 Task: Look for space in Yinchuan, China from 2nd September, 2023 to 10th September, 2023 for 1 adult in price range Rs.5000 to Rs.16000. Place can be private room with 1  bedroom having 1 bed and 1 bathroom. Property type can be house, flat, guest house, hotel. Amenities needed are: washing machine. Booking option can be shelf check-in. Required host language is Chinese (Simplified).
Action: Mouse moved to (318, 127)
Screenshot: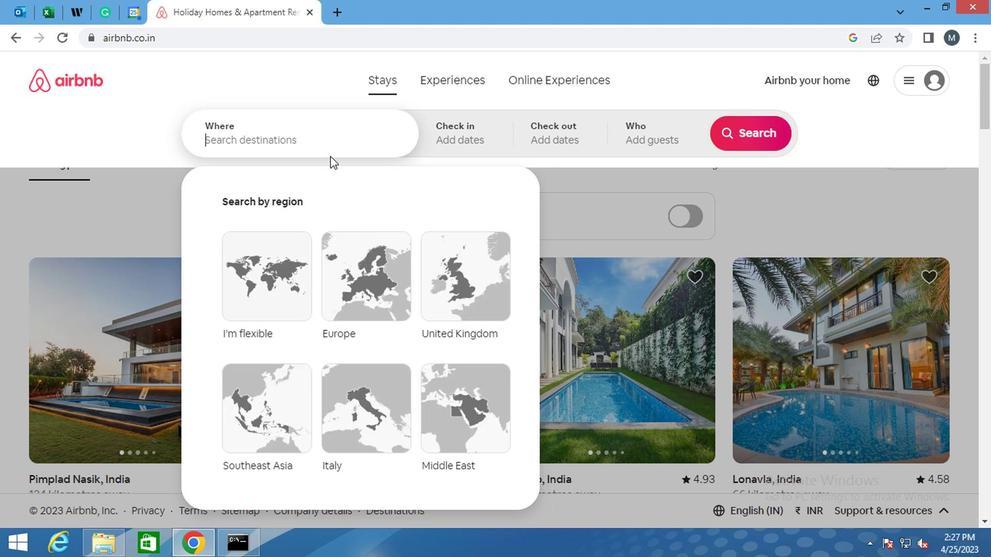 
Action: Mouse pressed left at (318, 127)
Screenshot: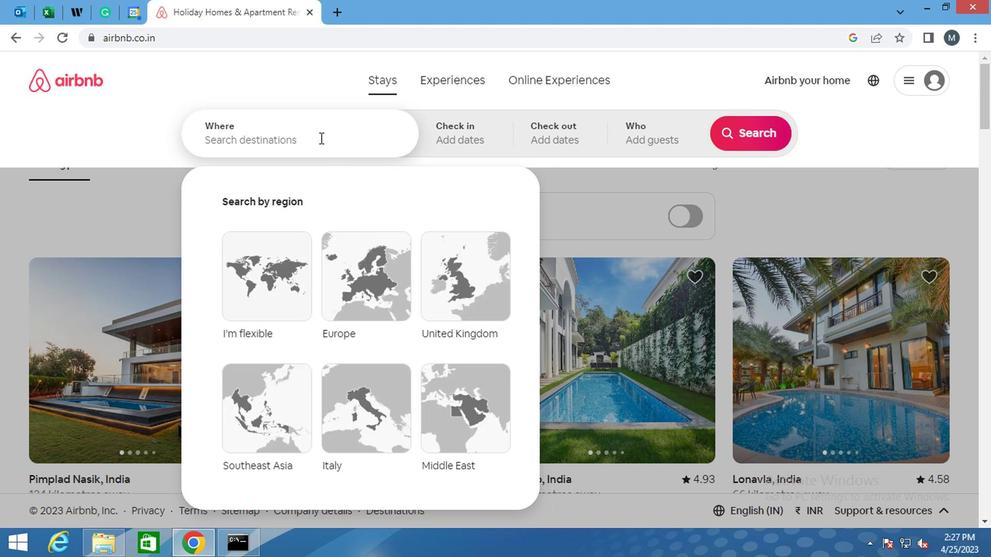 
Action: Mouse moved to (316, 129)
Screenshot: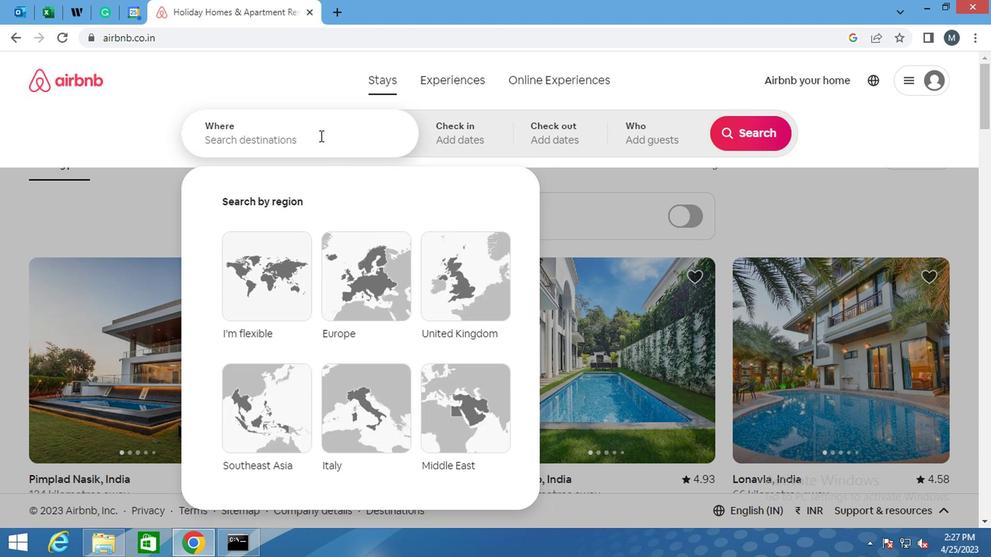 
Action: Key pressed <Key.shift>YINCHUAN,<Key.shift><Key.shift><Key.shift><Key.shift>CHINA
Screenshot: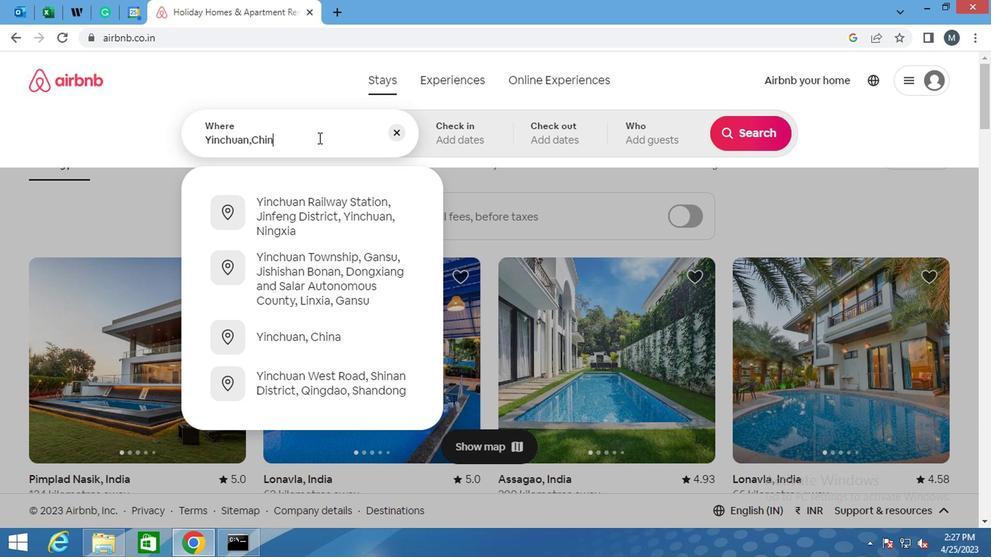 
Action: Mouse moved to (298, 198)
Screenshot: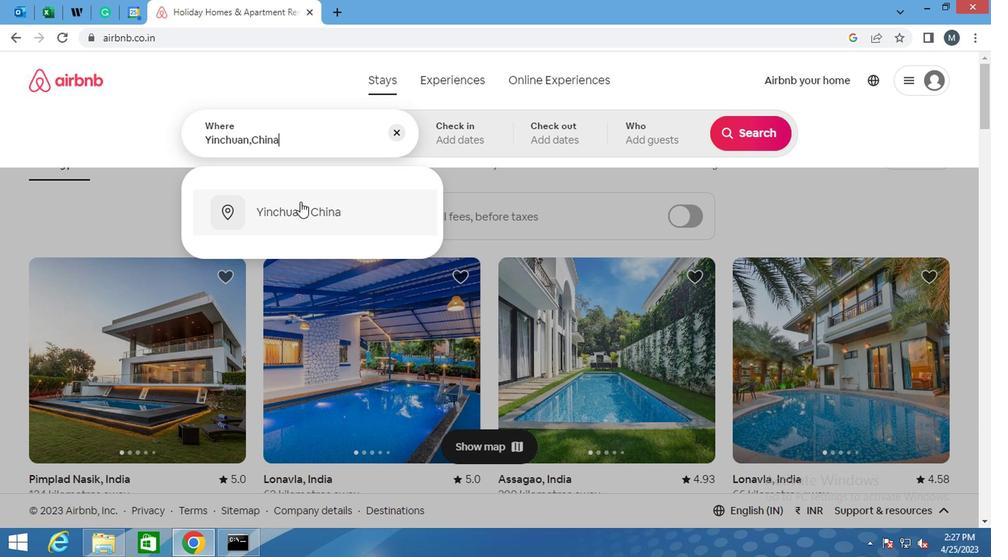 
Action: Mouse pressed left at (298, 198)
Screenshot: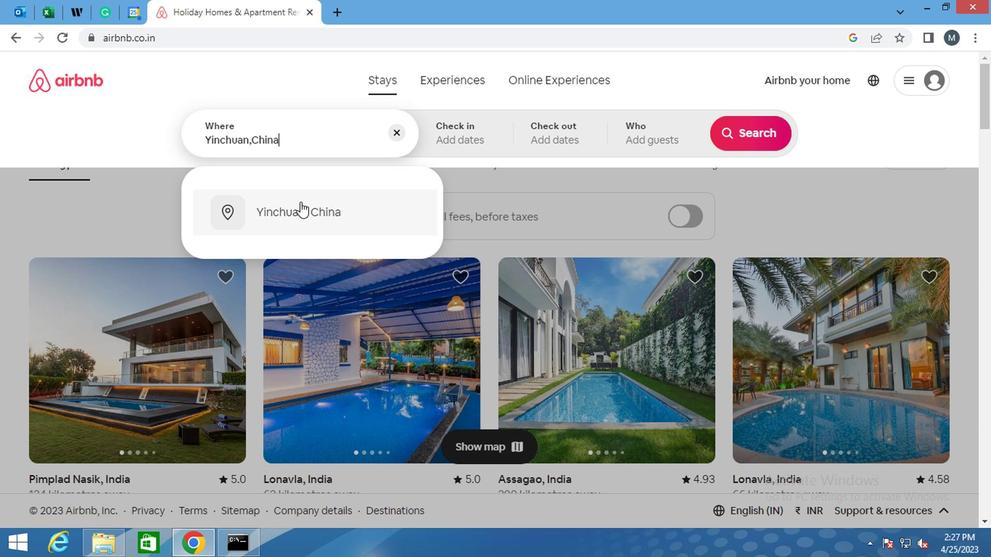 
Action: Mouse moved to (449, 137)
Screenshot: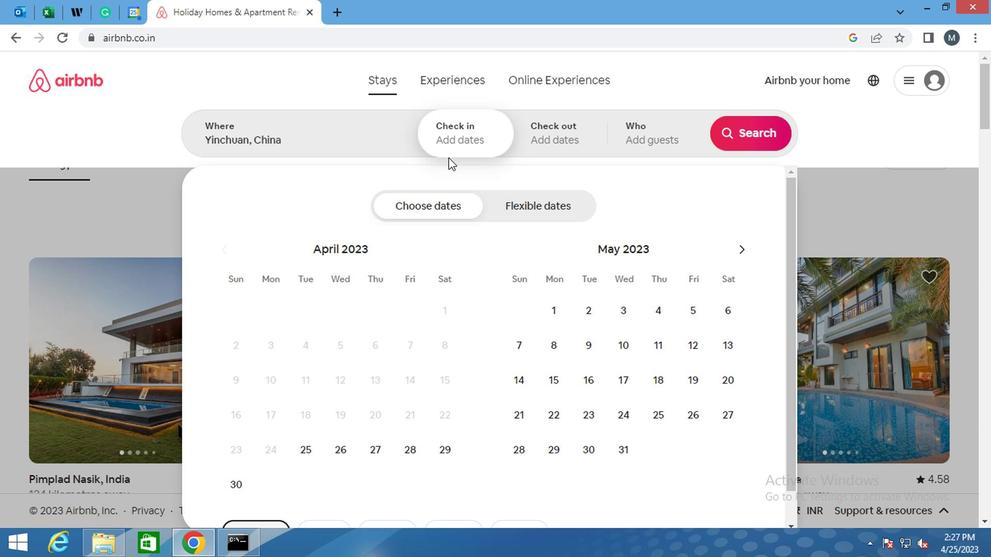 
Action: Mouse pressed left at (449, 137)
Screenshot: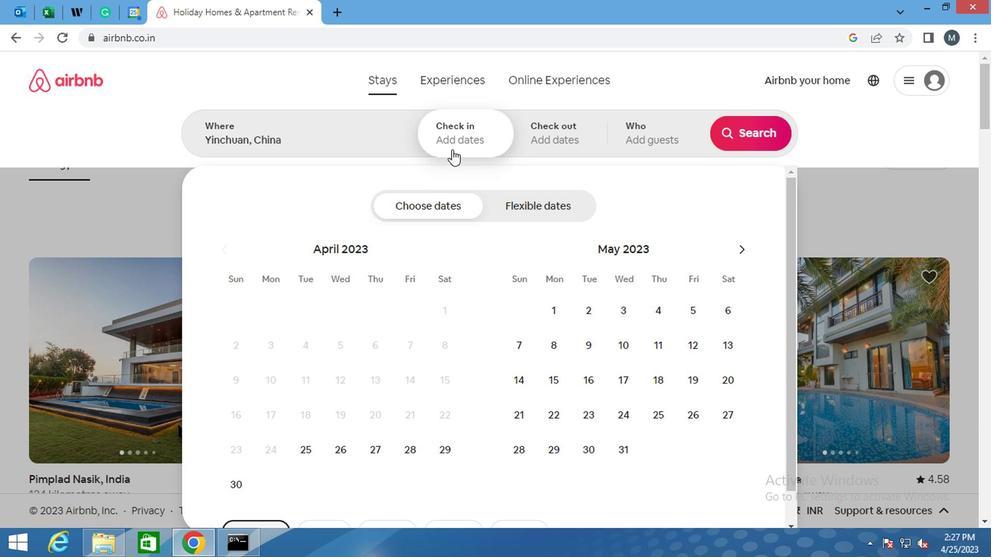 
Action: Mouse moved to (477, 123)
Screenshot: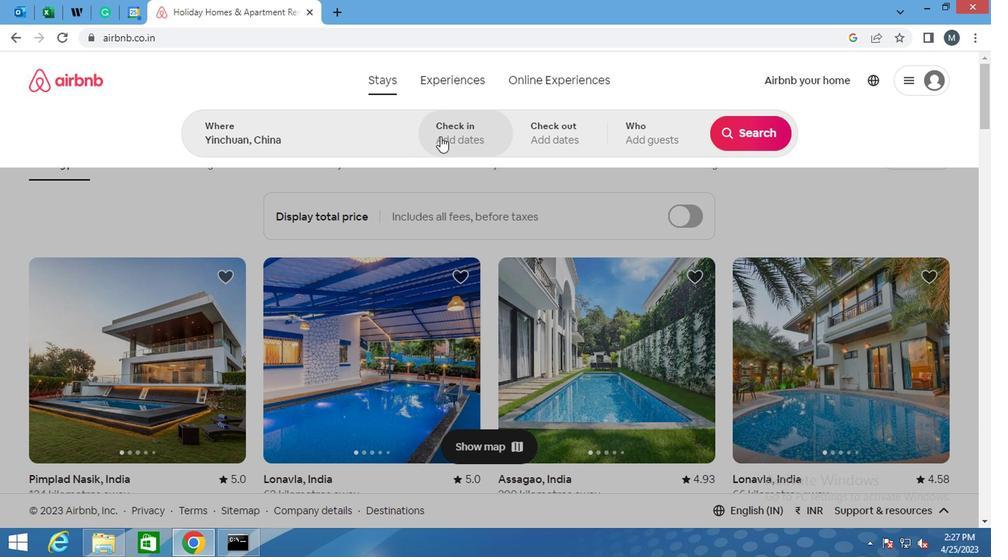
Action: Mouse pressed left at (477, 123)
Screenshot: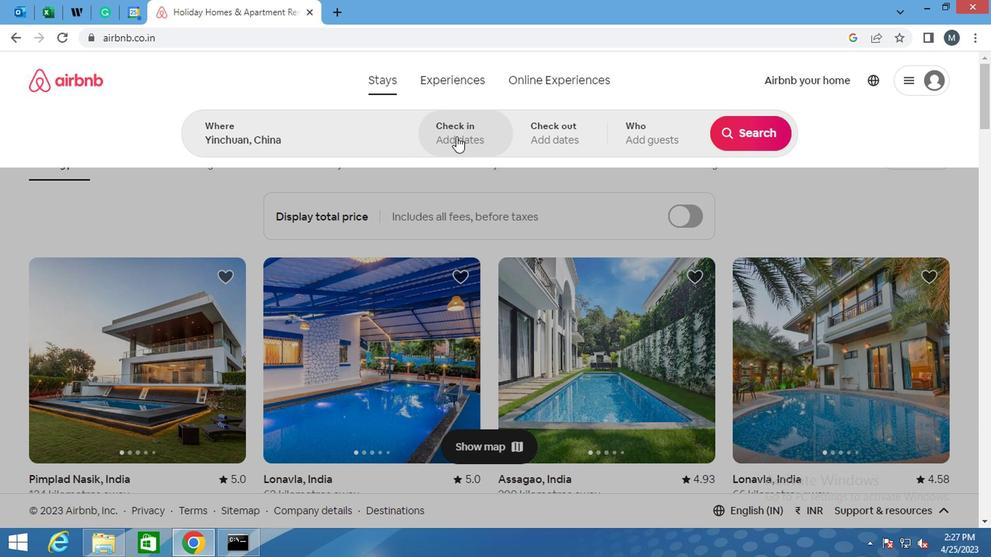 
Action: Mouse moved to (738, 250)
Screenshot: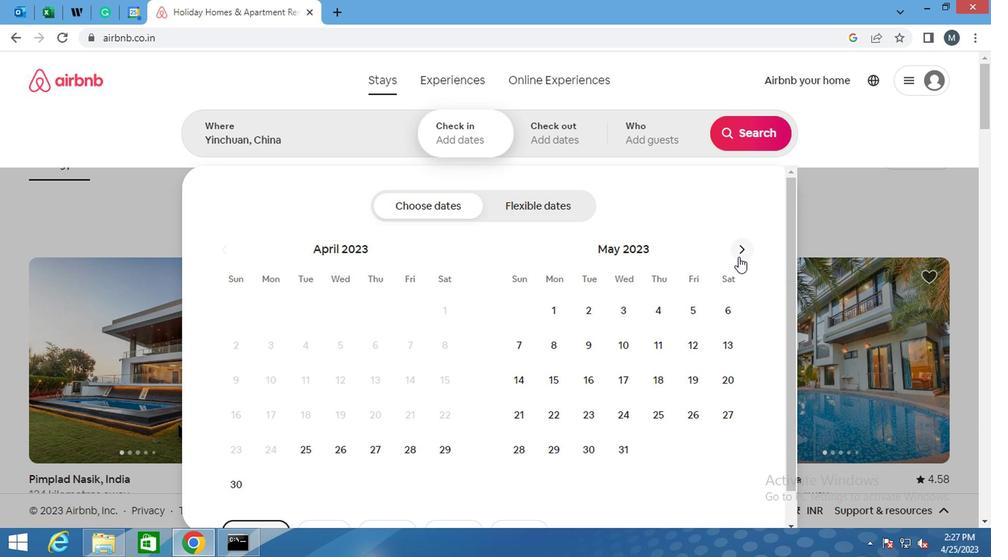 
Action: Mouse pressed left at (738, 250)
Screenshot: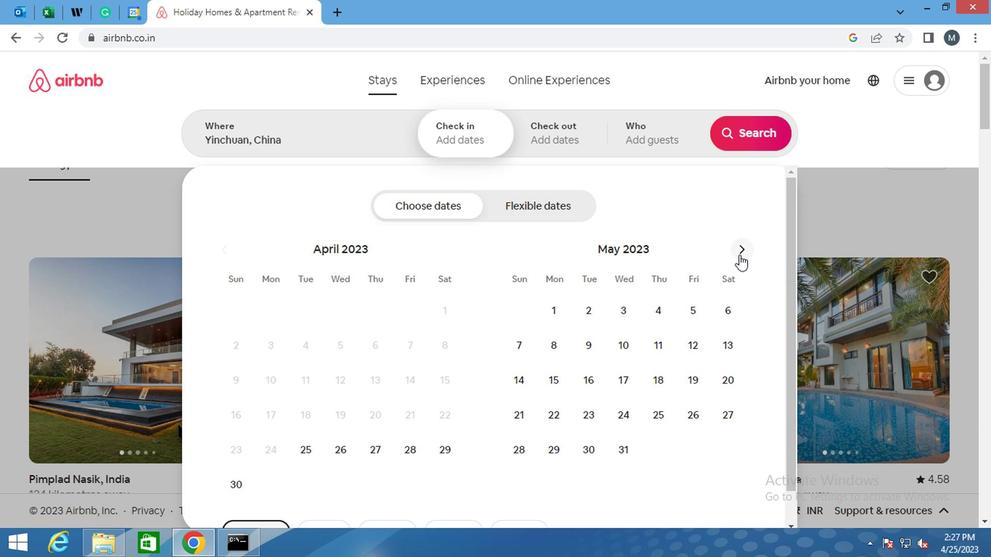 
Action: Mouse pressed left at (738, 250)
Screenshot: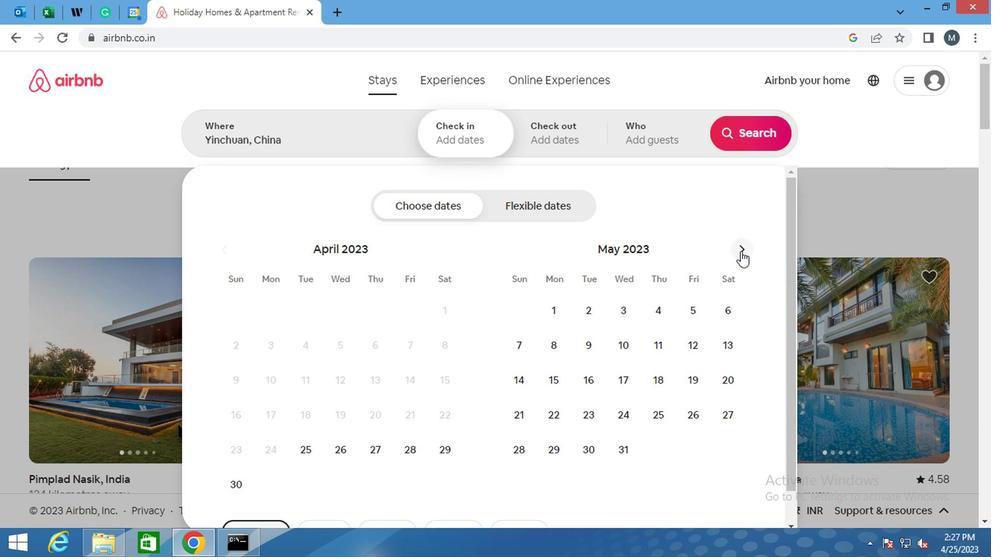 
Action: Mouse pressed left at (738, 250)
Screenshot: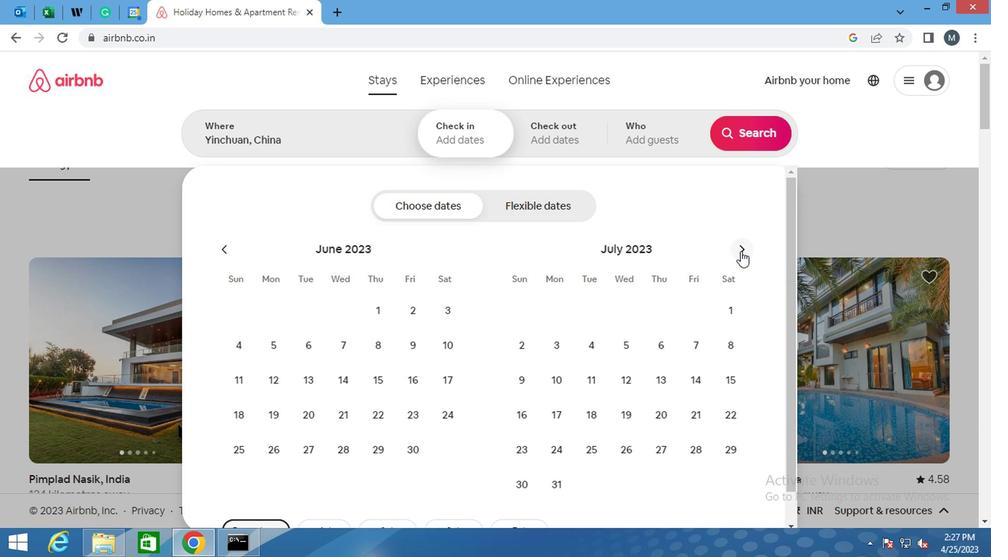 
Action: Mouse pressed left at (738, 250)
Screenshot: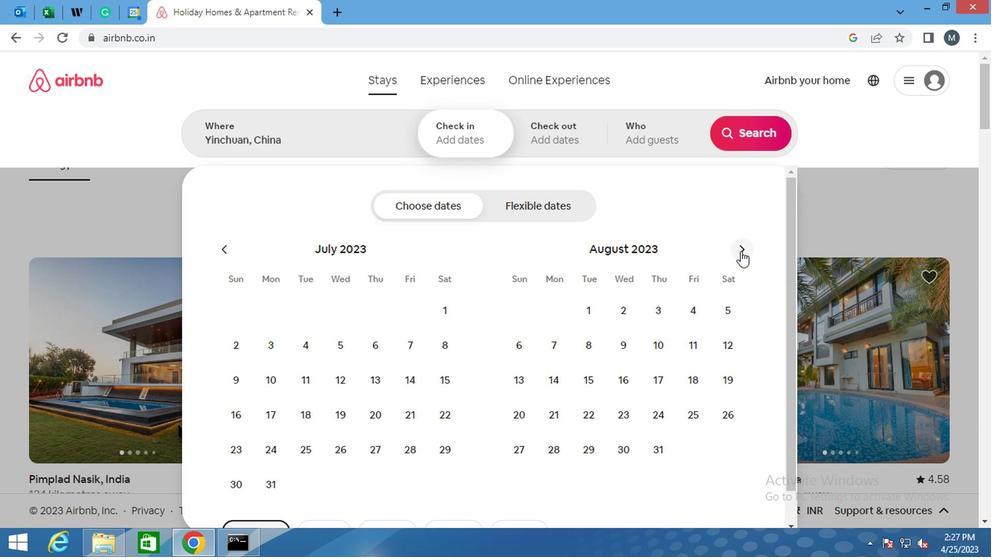 
Action: Mouse moved to (733, 310)
Screenshot: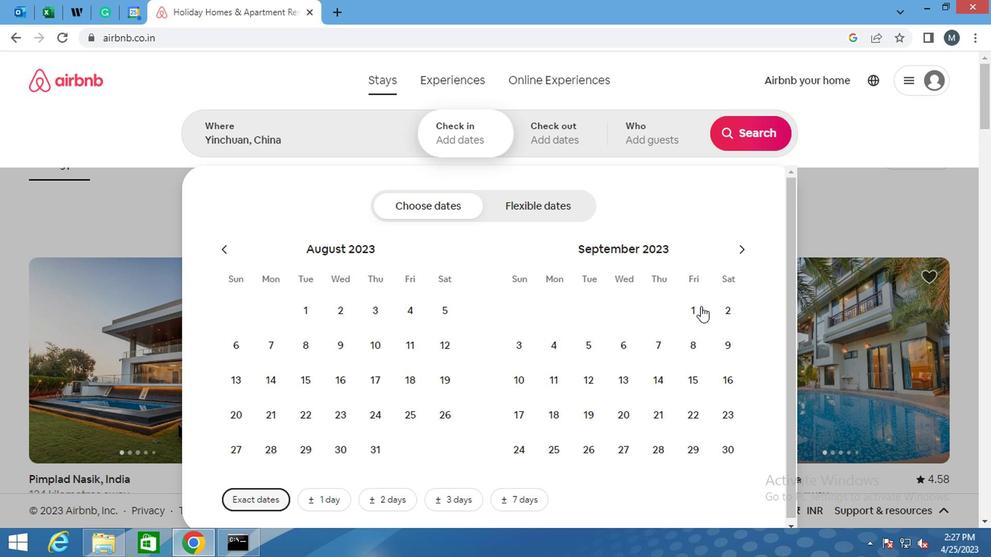 
Action: Mouse pressed left at (733, 310)
Screenshot: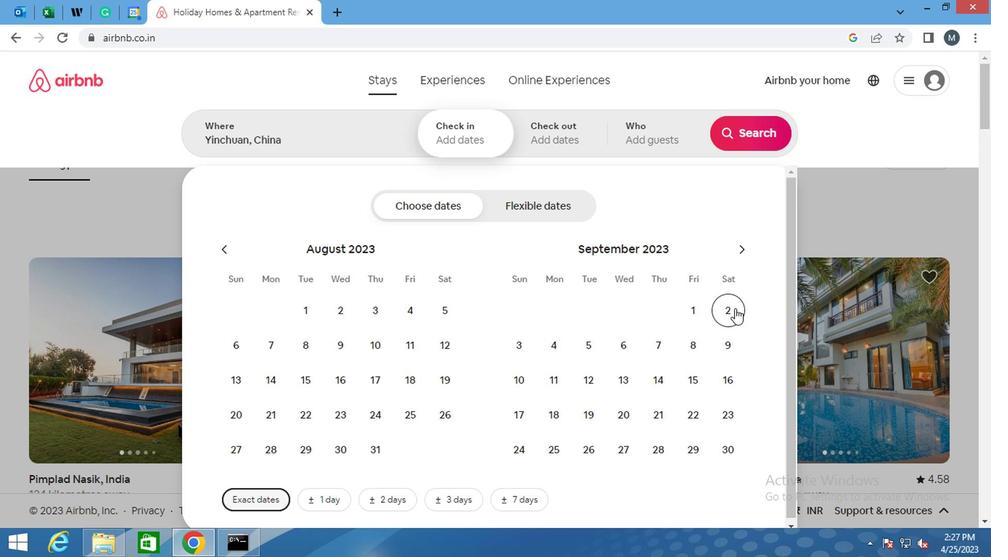 
Action: Mouse moved to (516, 392)
Screenshot: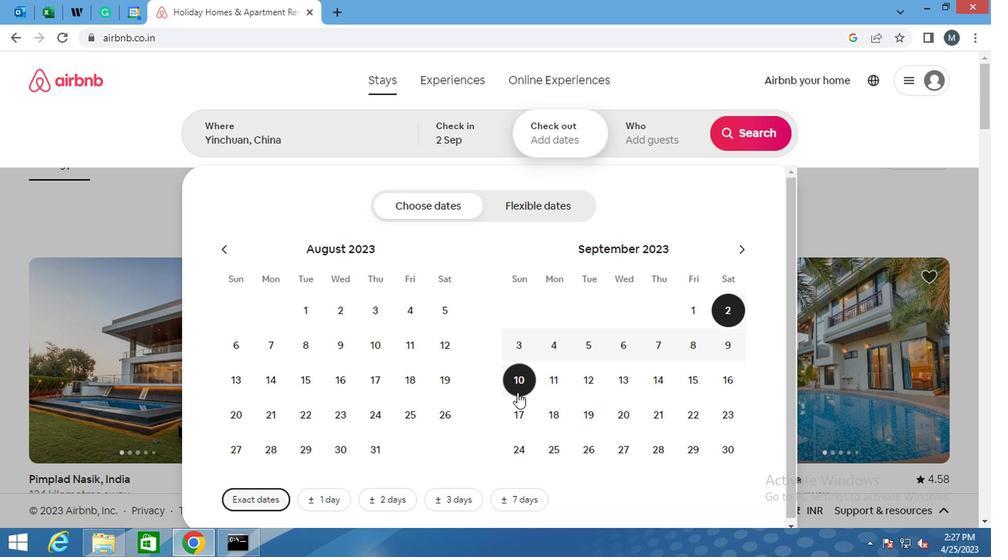
Action: Mouse pressed left at (516, 392)
Screenshot: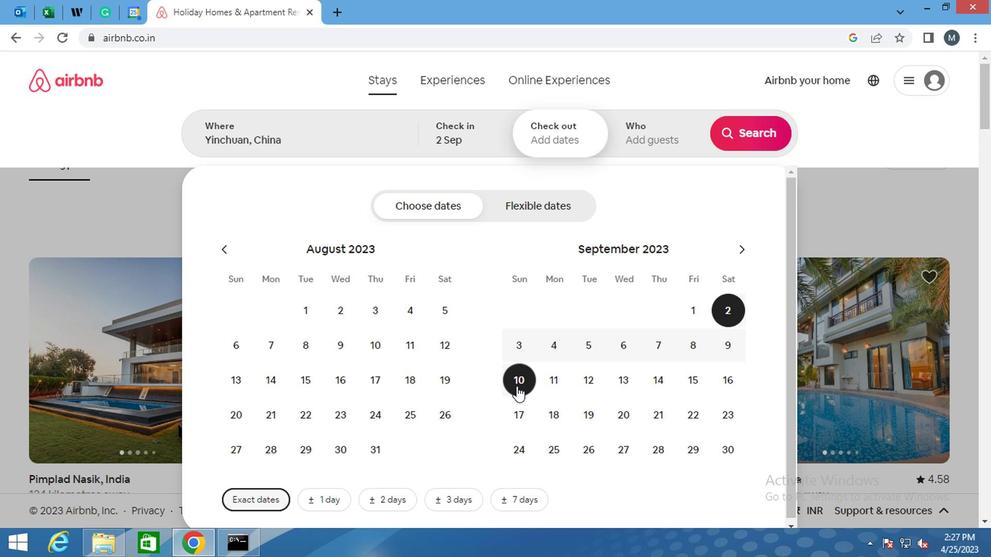 
Action: Mouse moved to (669, 116)
Screenshot: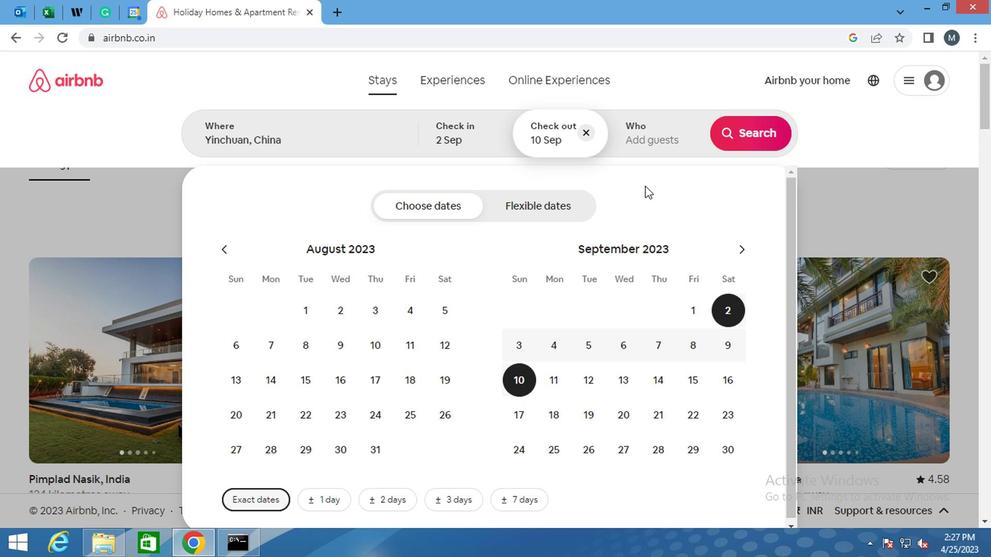 
Action: Mouse pressed left at (669, 116)
Screenshot: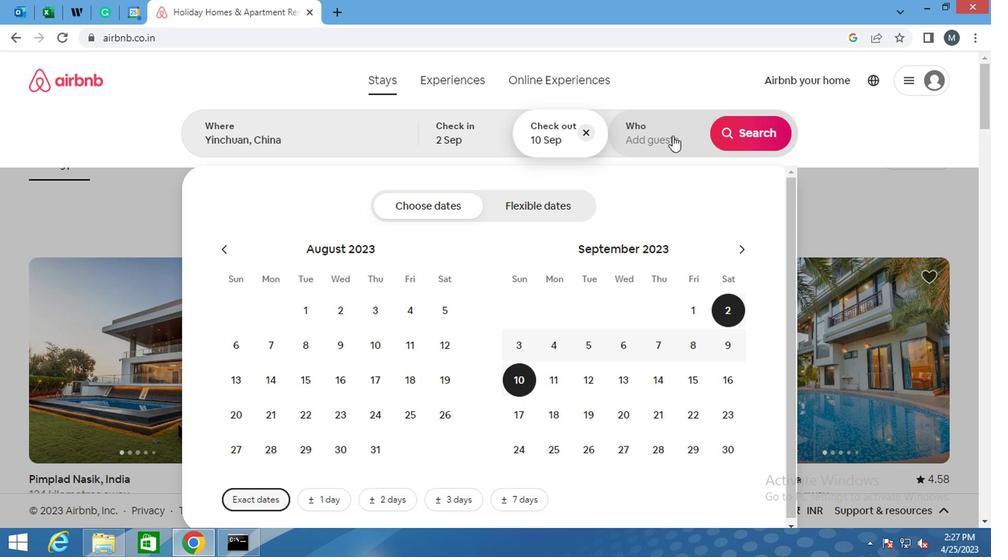 
Action: Mouse moved to (751, 211)
Screenshot: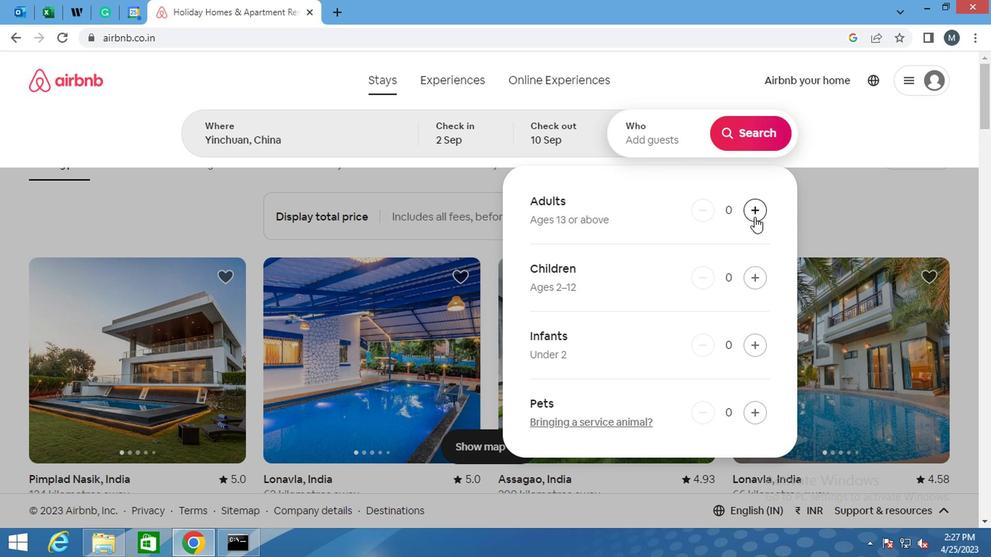 
Action: Mouse pressed left at (751, 211)
Screenshot: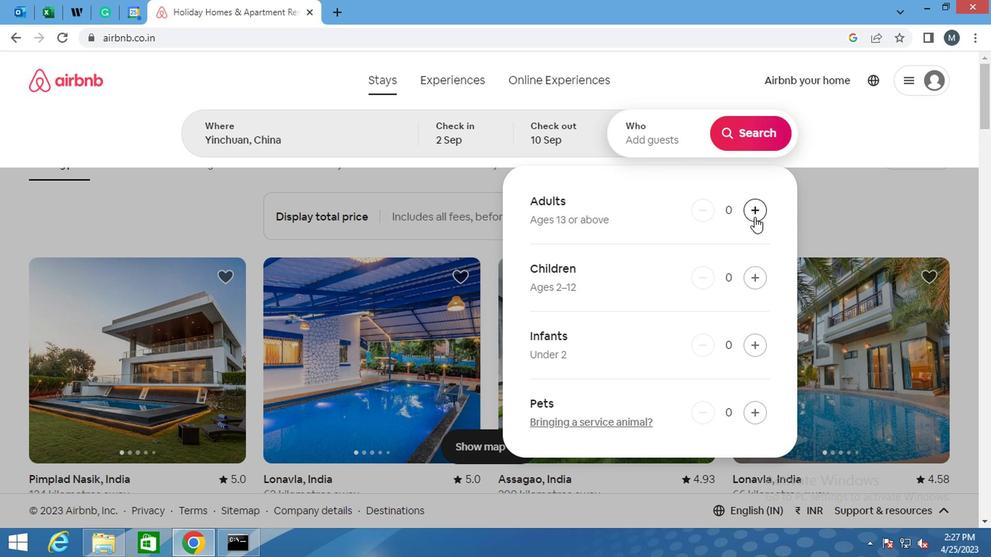 
Action: Mouse moved to (751, 125)
Screenshot: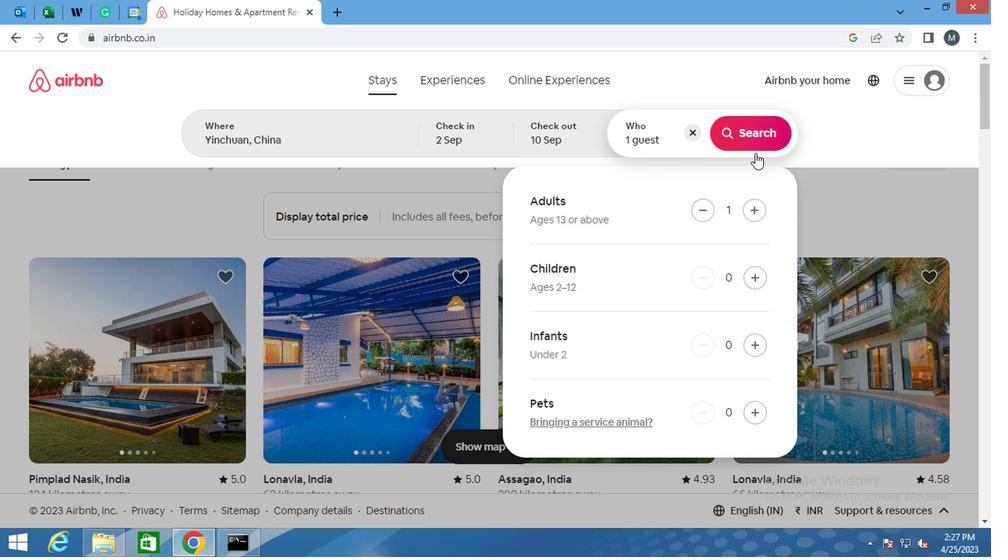 
Action: Mouse pressed left at (751, 125)
Screenshot: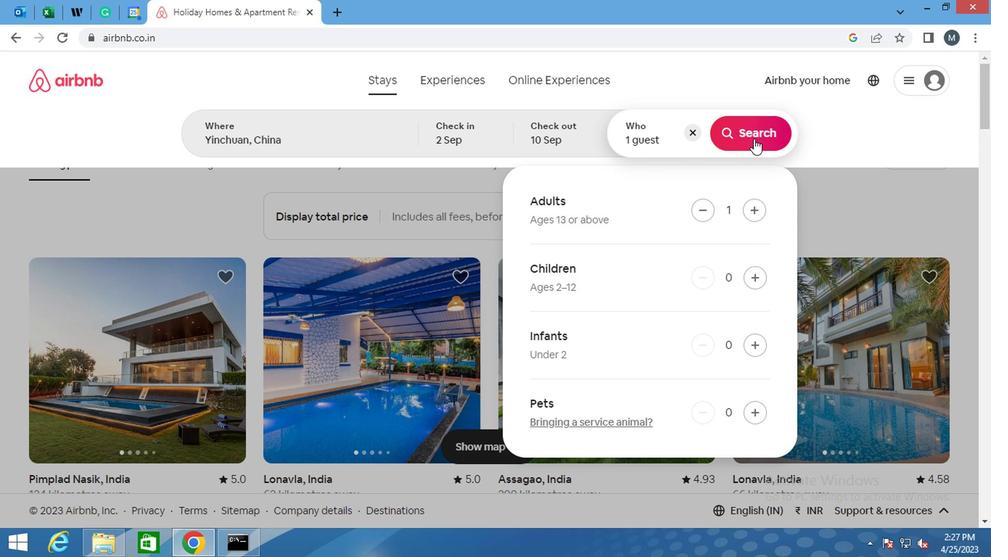 
Action: Mouse moved to (924, 133)
Screenshot: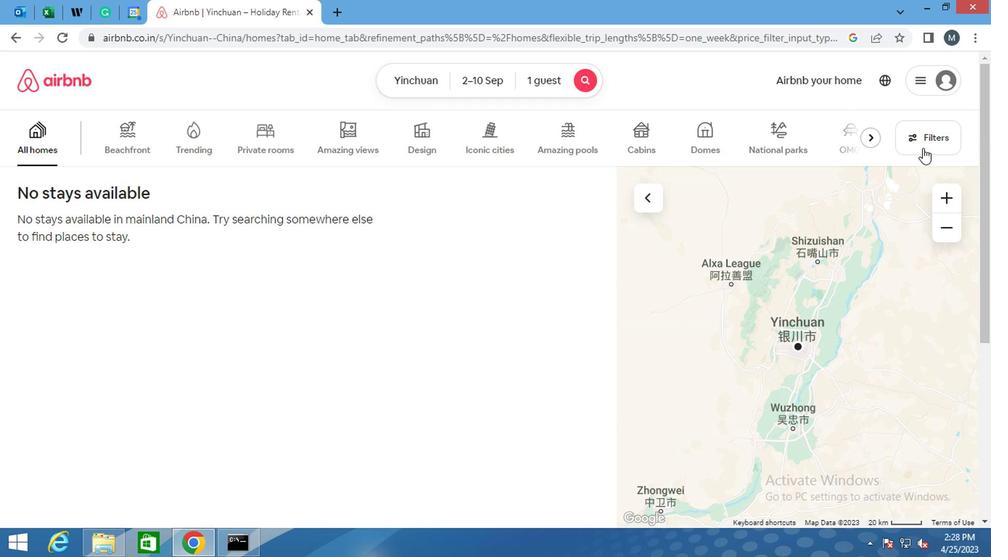 
Action: Mouse pressed left at (924, 133)
Screenshot: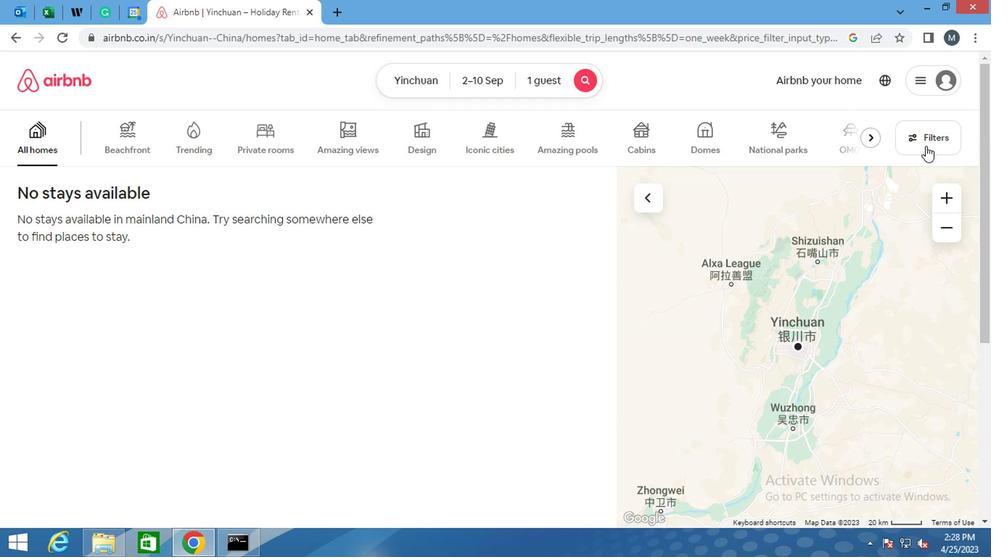 
Action: Mouse moved to (317, 220)
Screenshot: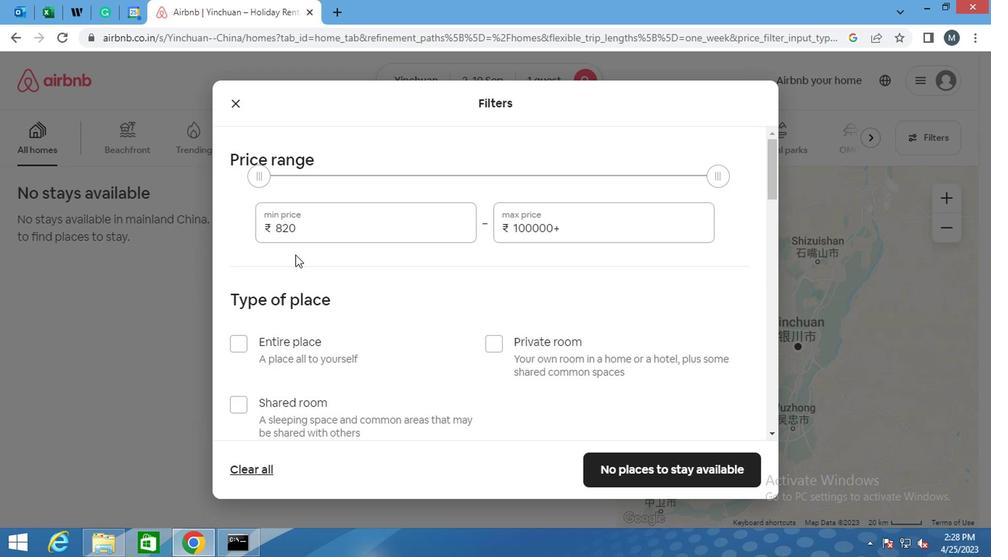 
Action: Mouse pressed left at (317, 220)
Screenshot: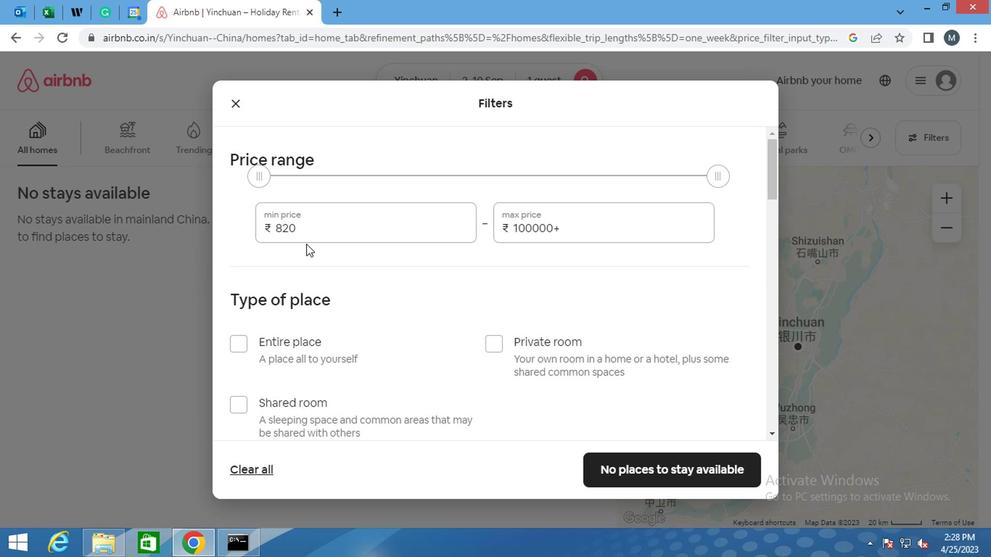 
Action: Mouse moved to (319, 220)
Screenshot: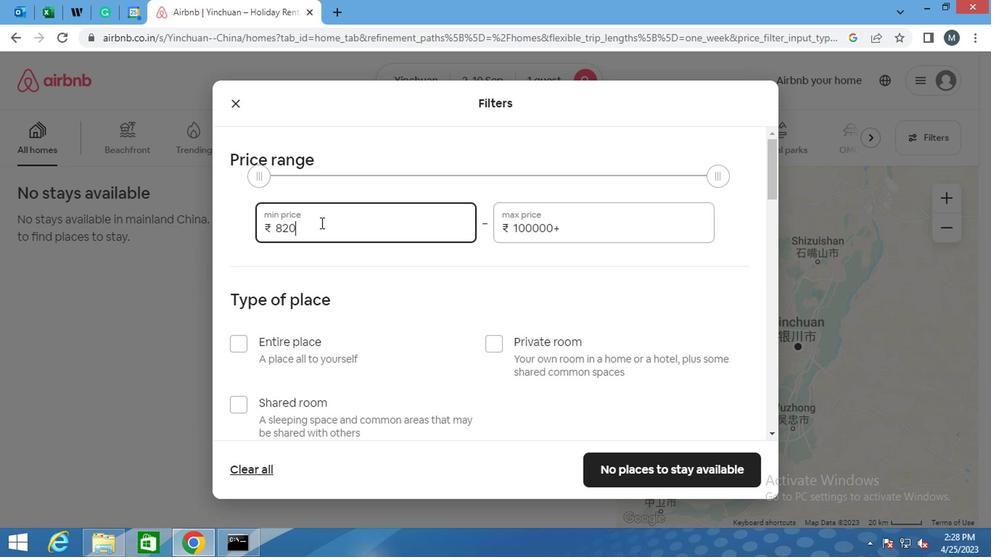 
Action: Key pressed <Key.backspace><Key.backspace>
Screenshot: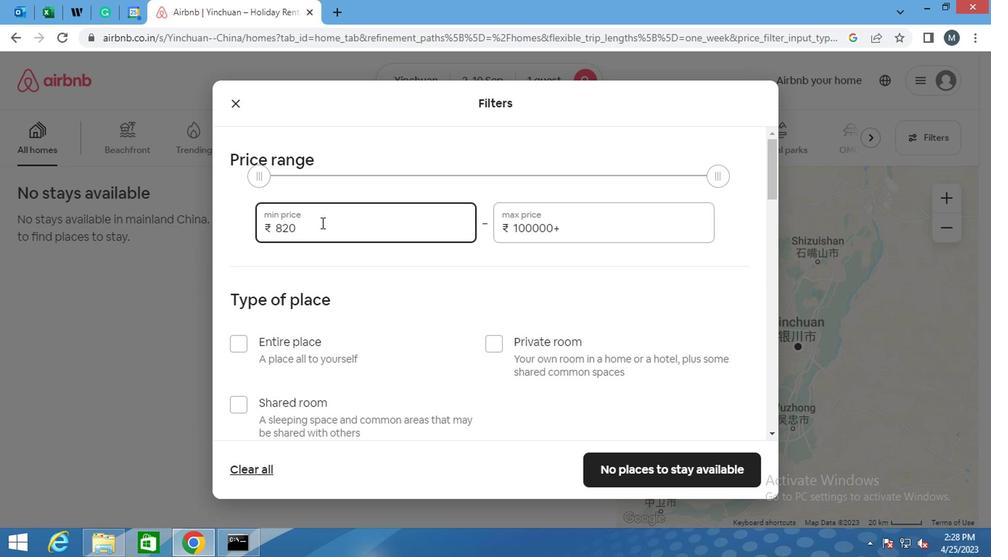 
Action: Mouse moved to (319, 222)
Screenshot: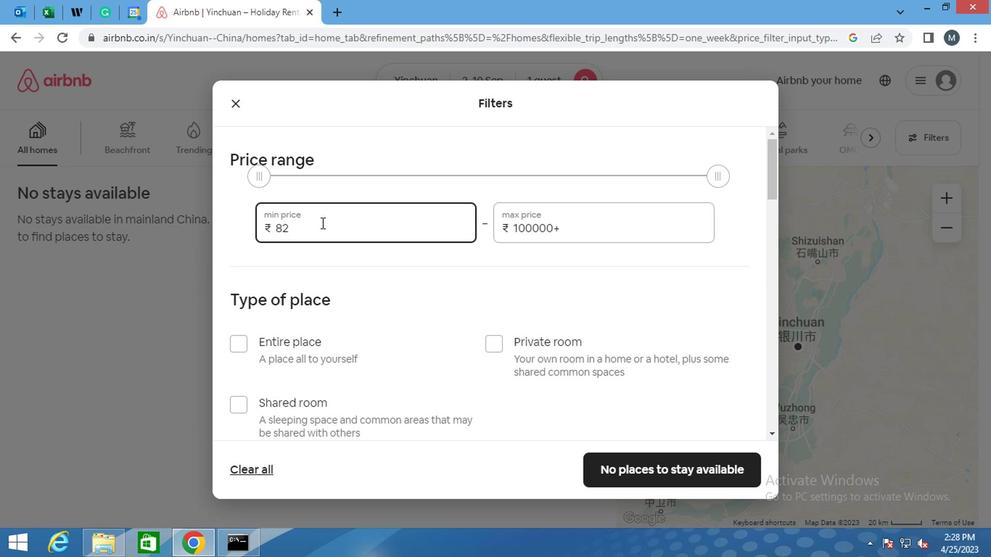 
Action: Key pressed <Key.backspace>
Screenshot: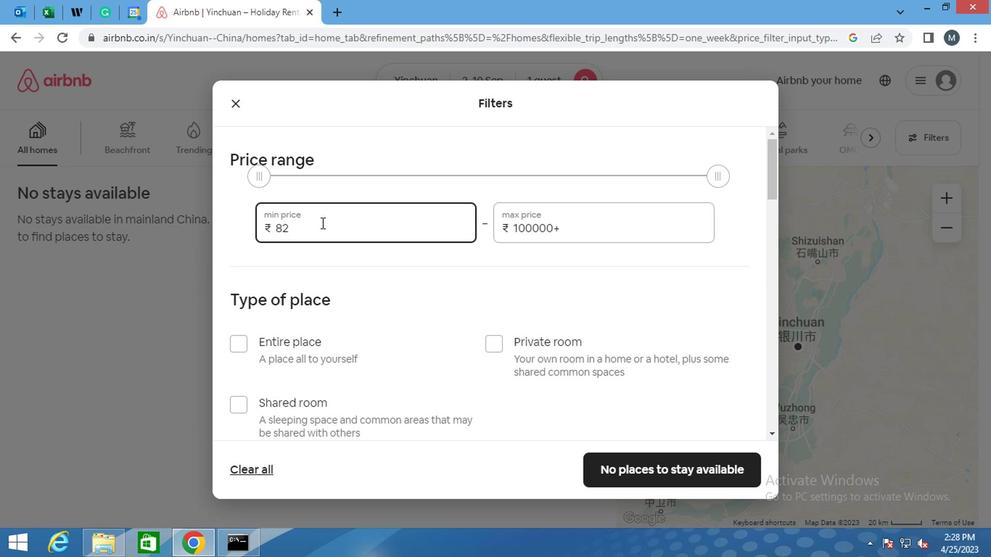 
Action: Mouse moved to (318, 227)
Screenshot: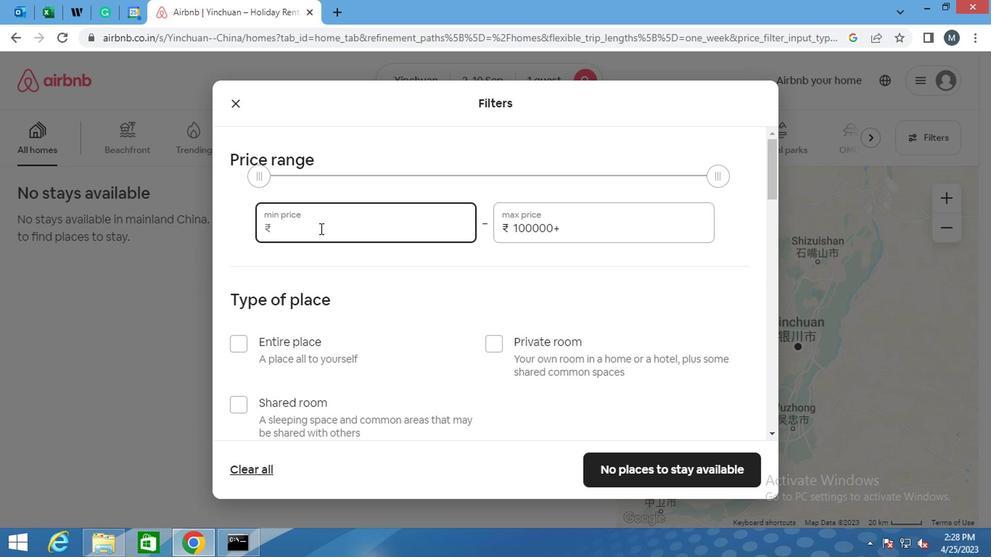 
Action: Key pressed 5000
Screenshot: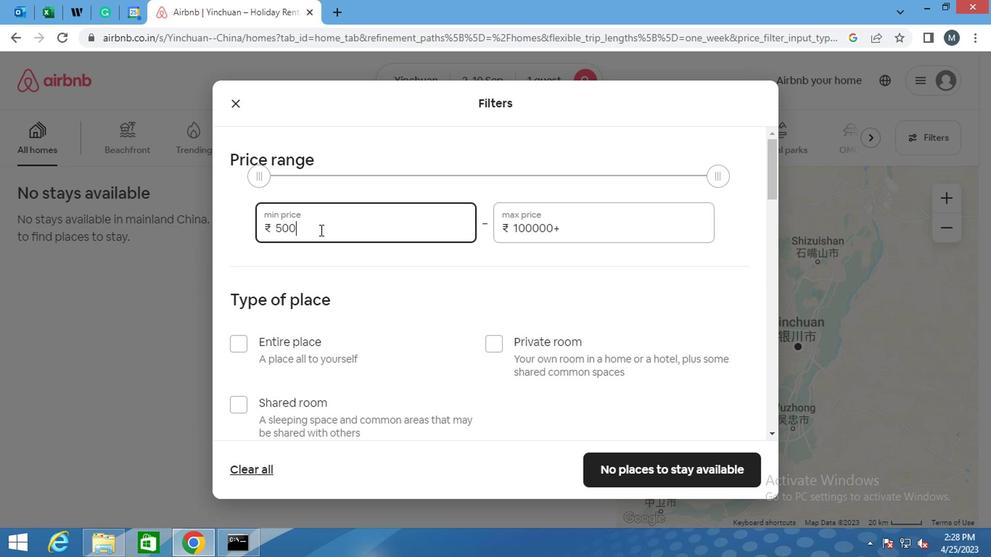 
Action: Mouse moved to (564, 229)
Screenshot: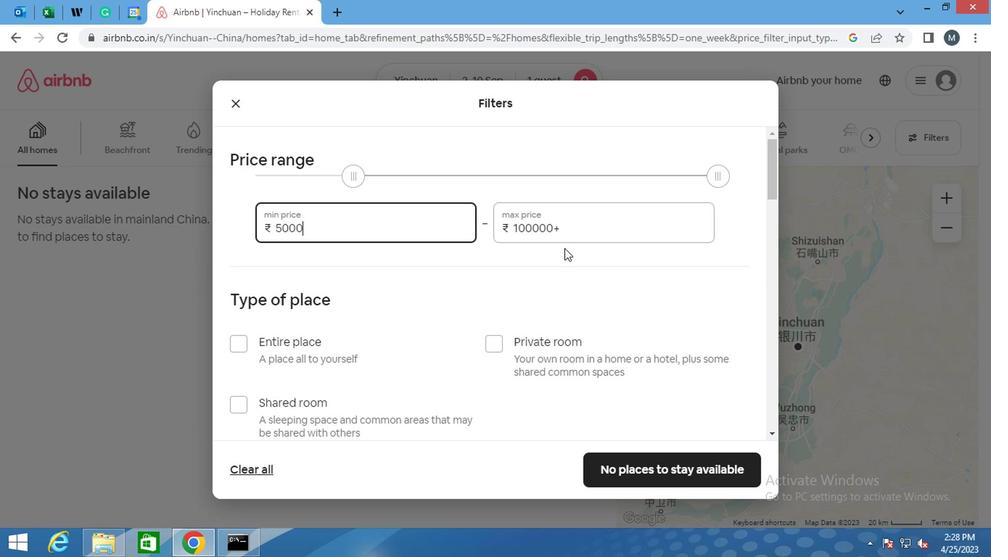 
Action: Mouse pressed left at (564, 229)
Screenshot: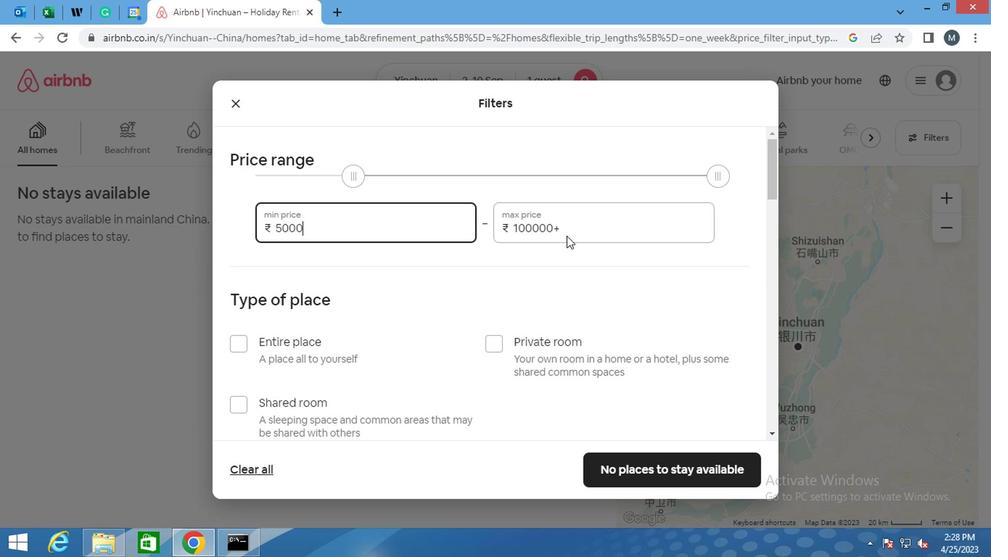 
Action: Key pressed <Key.backspace><Key.backspace>
Screenshot: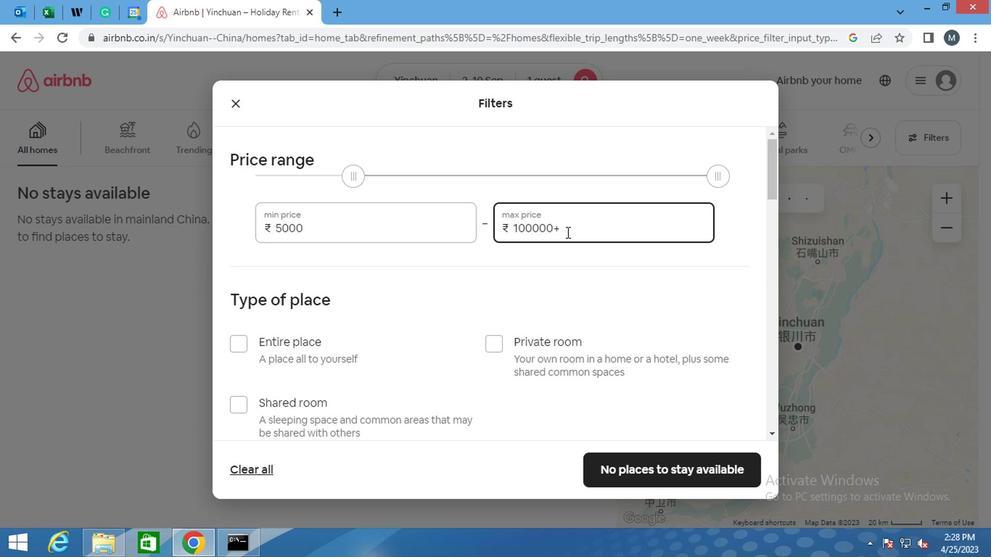 
Action: Mouse moved to (563, 229)
Screenshot: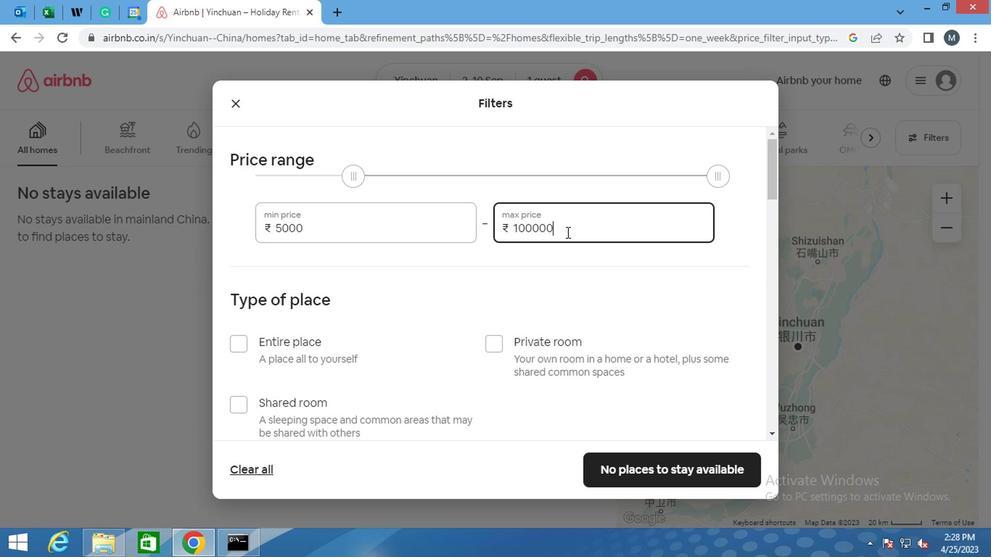 
Action: Key pressed <Key.backspace>
Screenshot: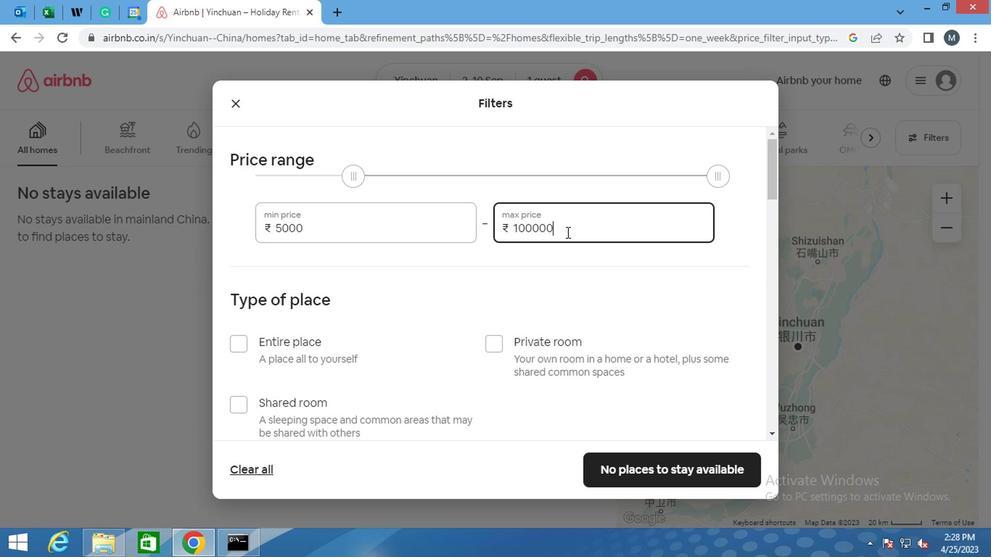 
Action: Mouse moved to (562, 229)
Screenshot: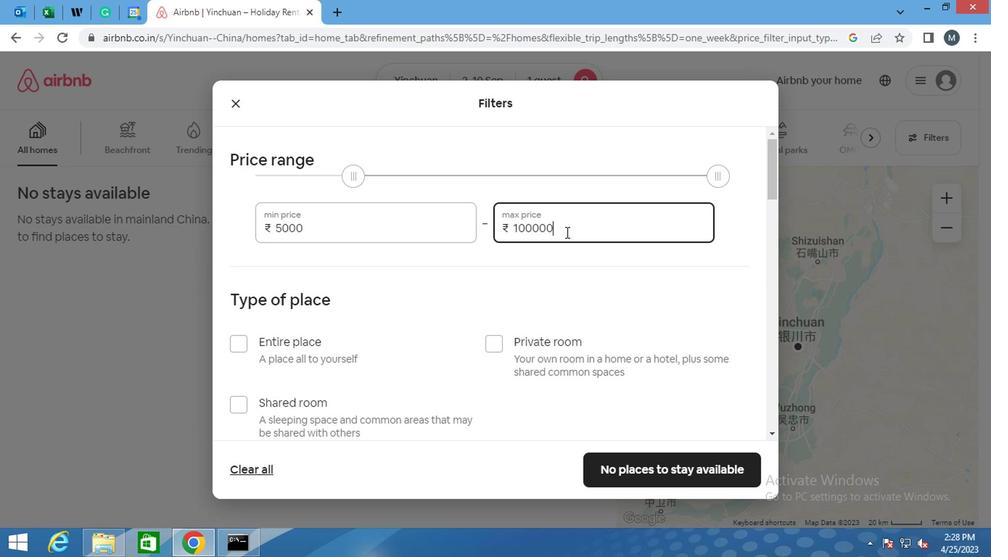 
Action: Key pressed <Key.backspace>
Screenshot: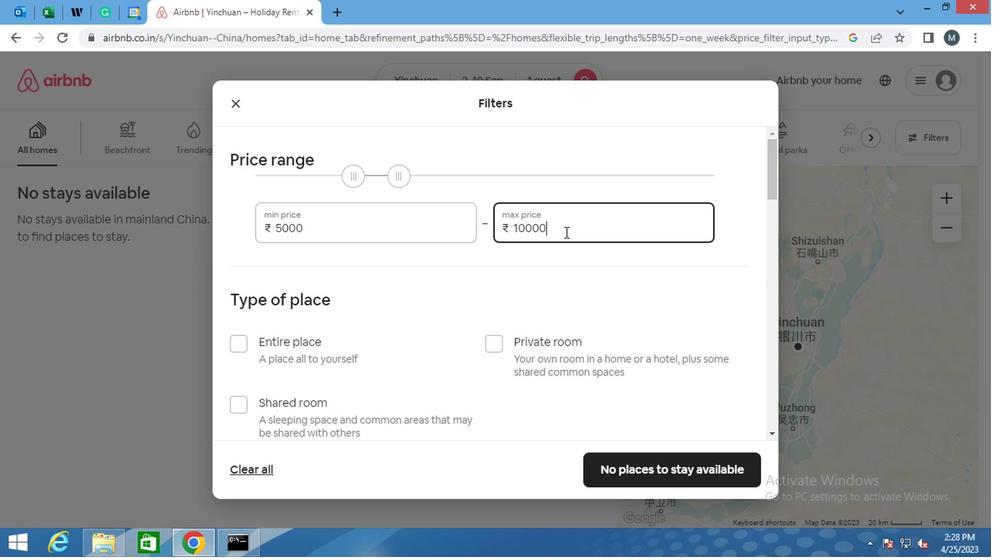 
Action: Mouse moved to (562, 230)
Screenshot: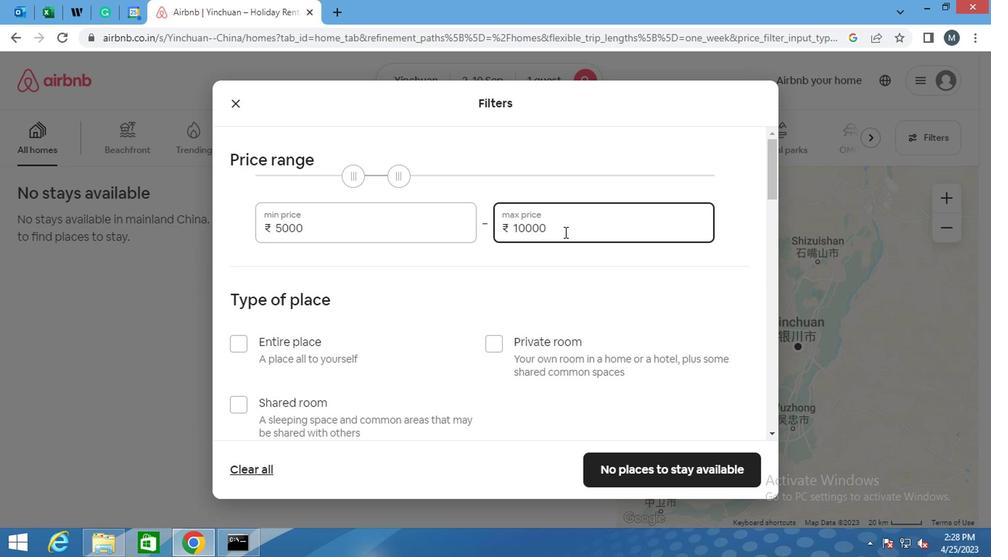 
Action: Key pressed <Key.backspace><Key.backspace><Key.backspace>
Screenshot: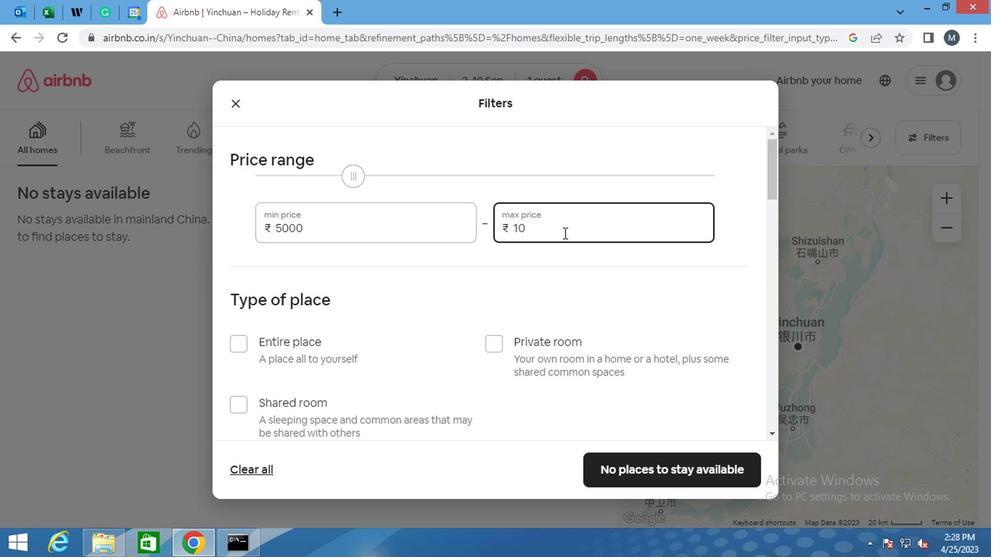 
Action: Mouse moved to (555, 232)
Screenshot: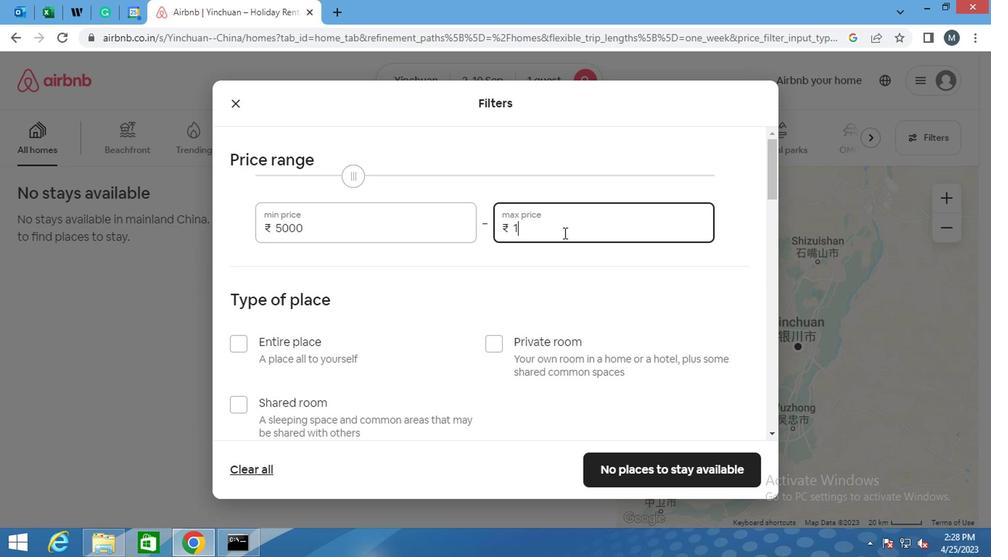 
Action: Key pressed 6000
Screenshot: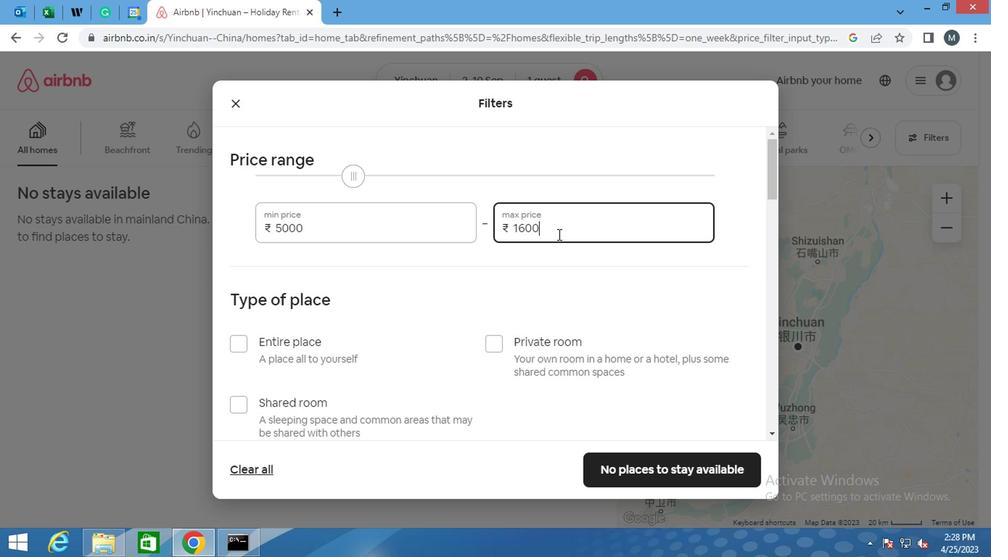 
Action: Mouse moved to (554, 226)
Screenshot: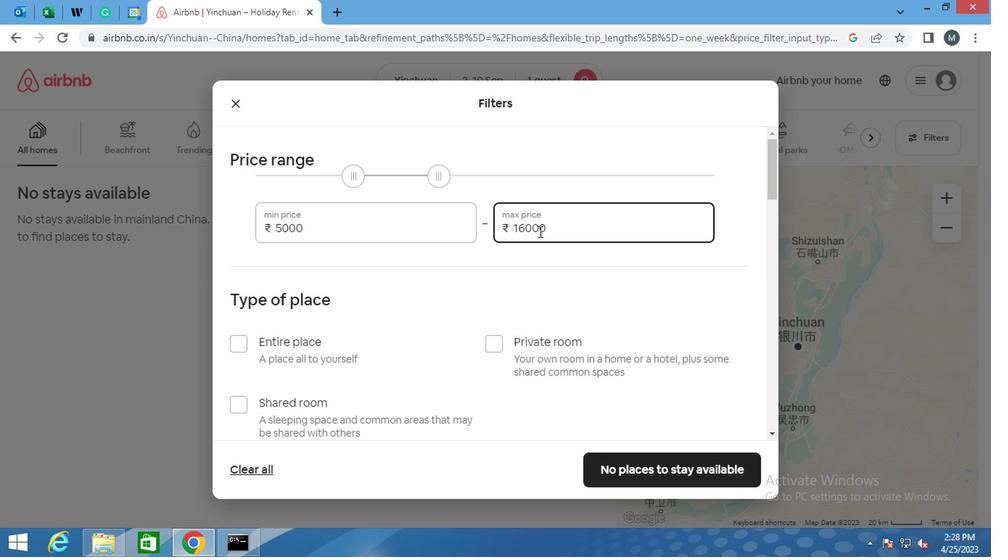 
Action: Mouse scrolled (554, 226) with delta (0, 0)
Screenshot: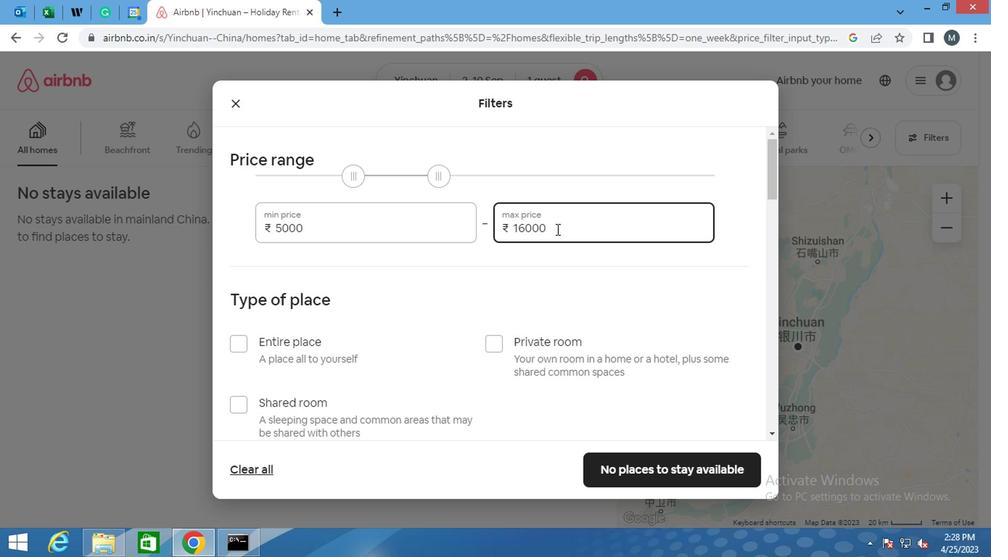 
Action: Mouse moved to (549, 227)
Screenshot: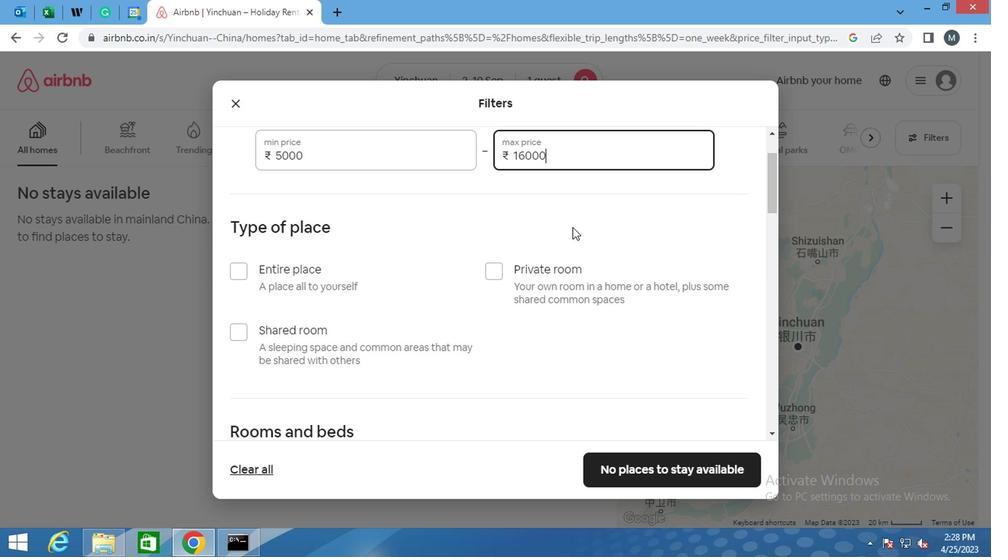 
Action: Mouse scrolled (549, 226) with delta (0, -1)
Screenshot: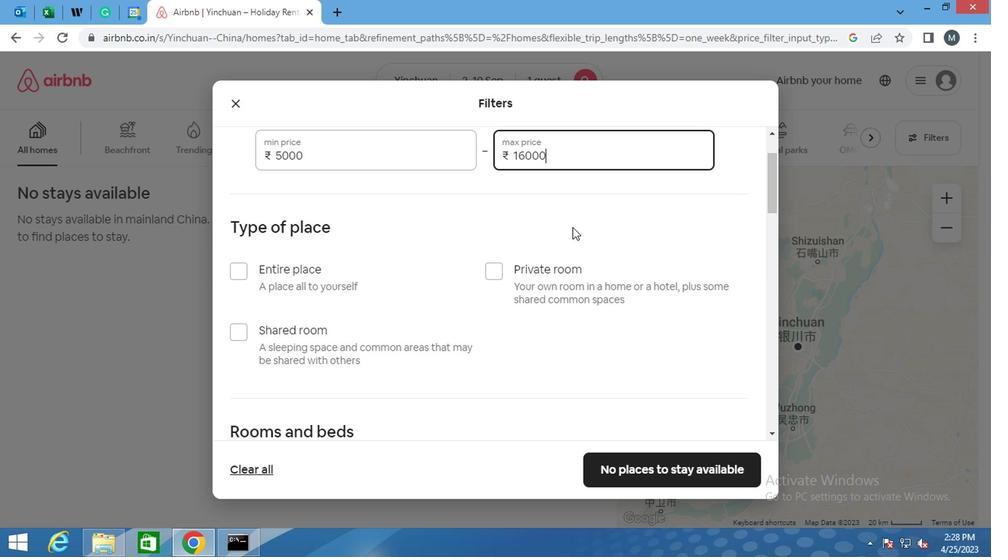 
Action: Mouse moved to (490, 196)
Screenshot: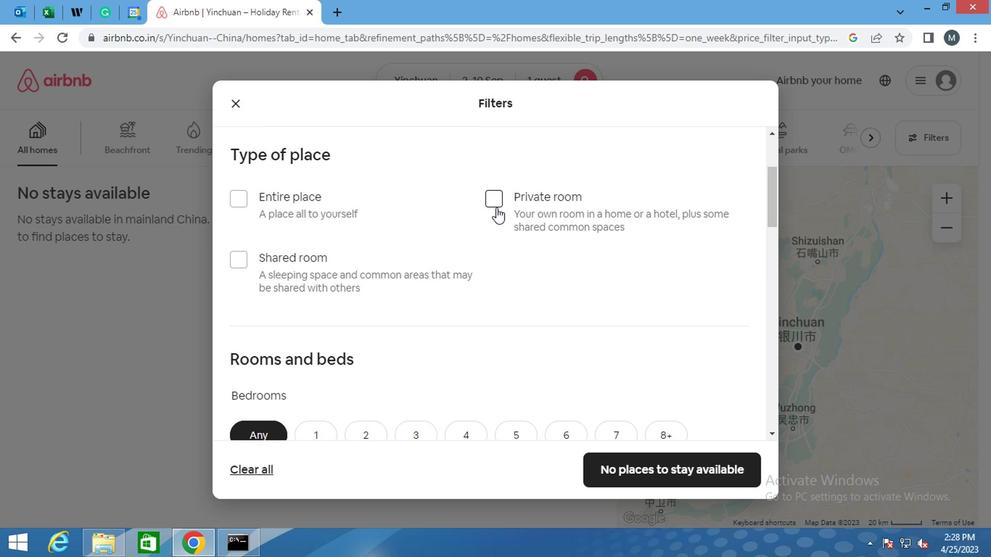
Action: Mouse pressed left at (490, 196)
Screenshot: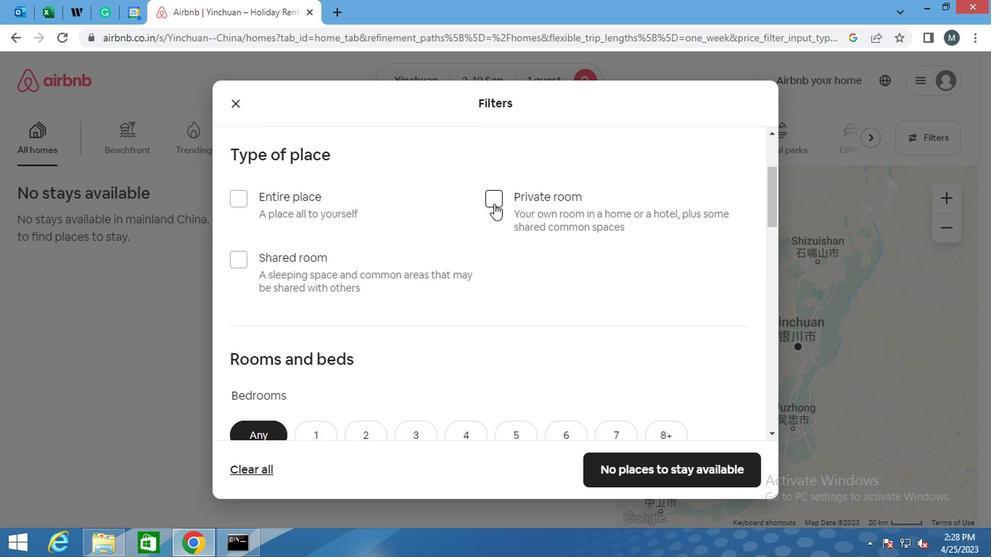 
Action: Mouse moved to (401, 229)
Screenshot: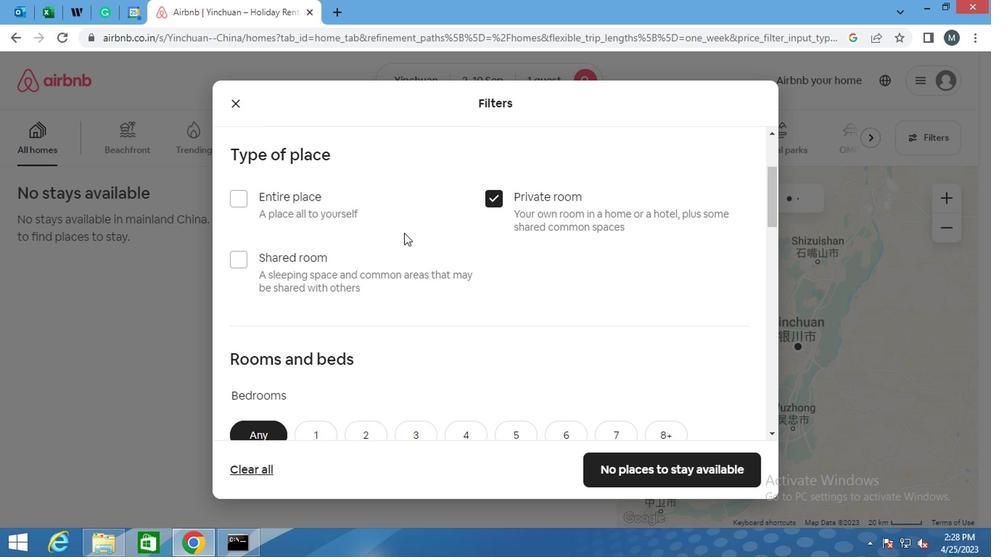 
Action: Mouse scrolled (401, 229) with delta (0, 0)
Screenshot: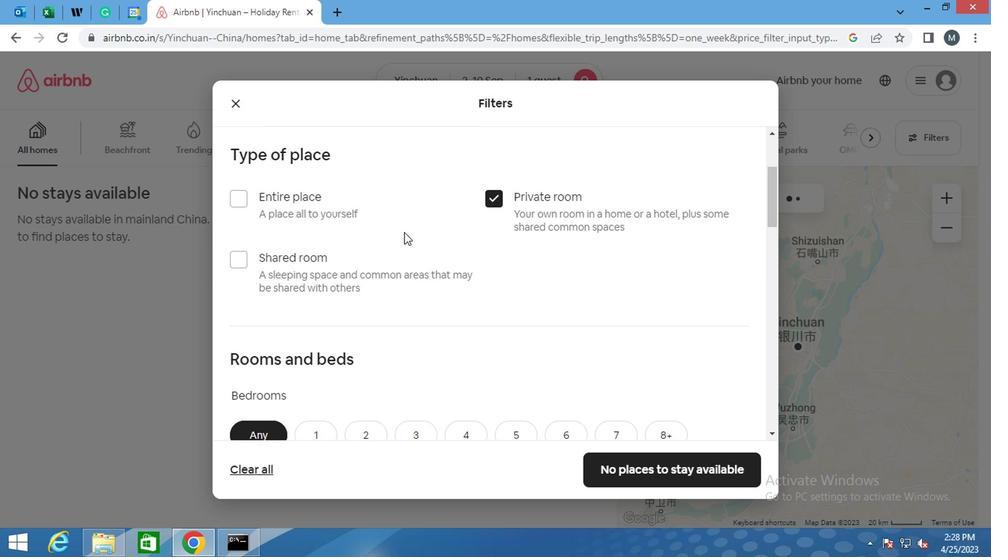 
Action: Mouse moved to (373, 228)
Screenshot: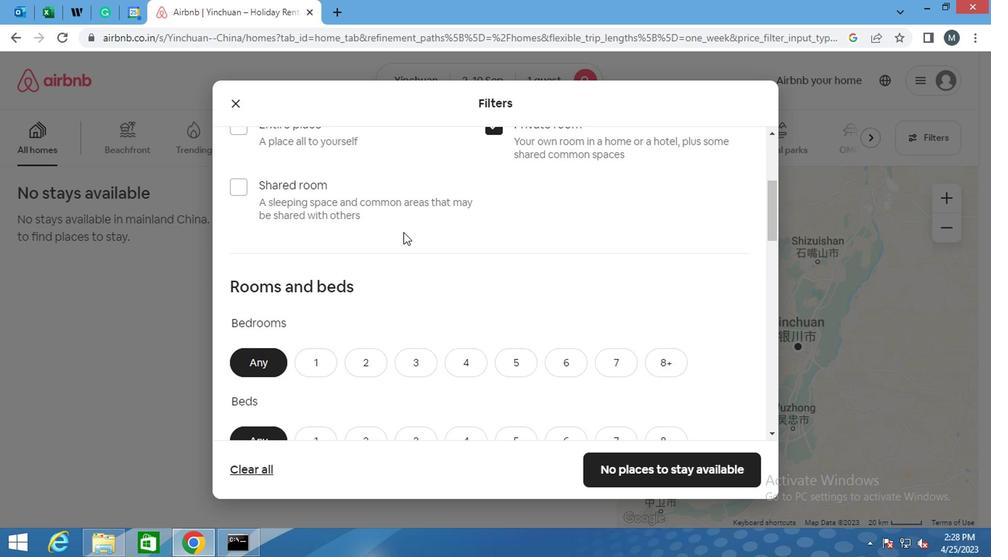 
Action: Mouse scrolled (373, 227) with delta (0, 0)
Screenshot: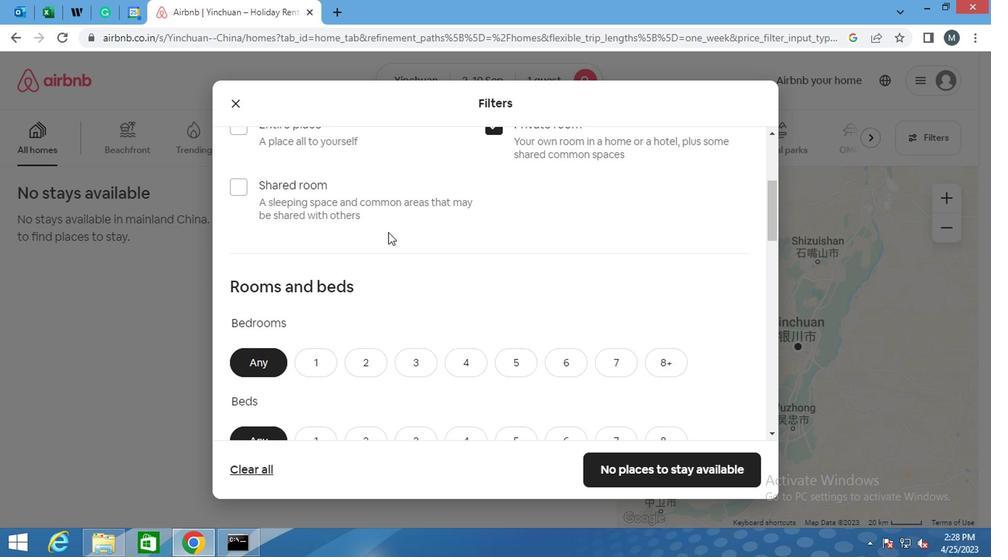 
Action: Mouse moved to (303, 292)
Screenshot: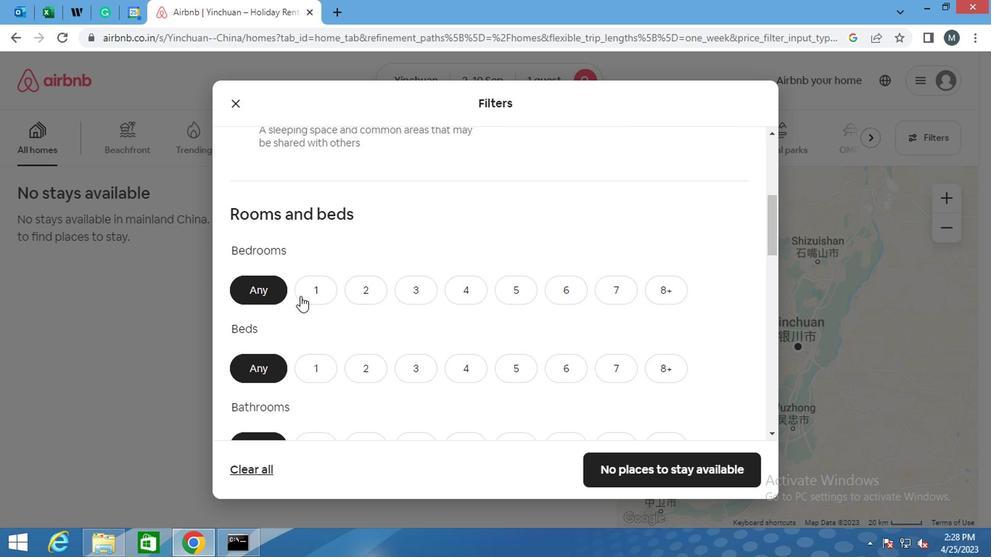
Action: Mouse pressed left at (303, 292)
Screenshot: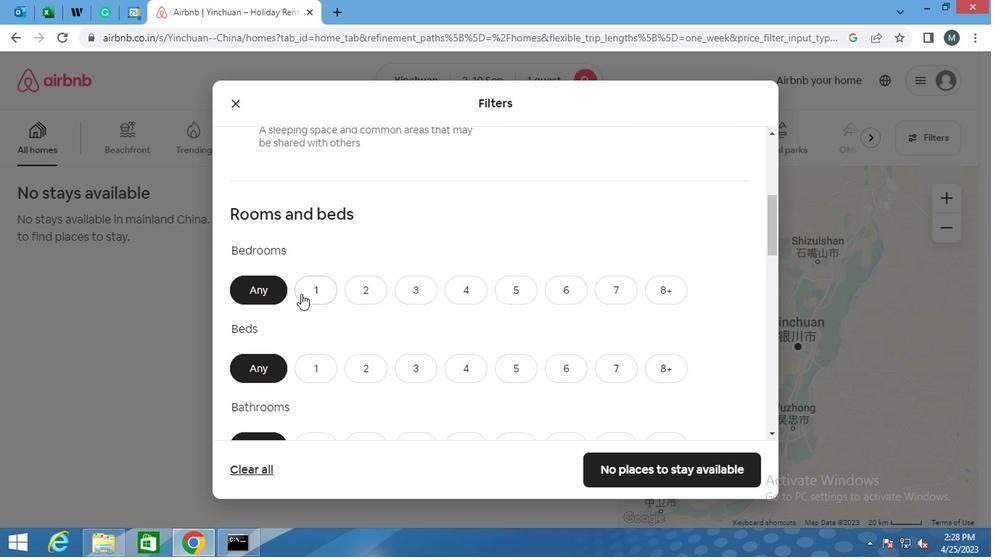 
Action: Mouse moved to (329, 279)
Screenshot: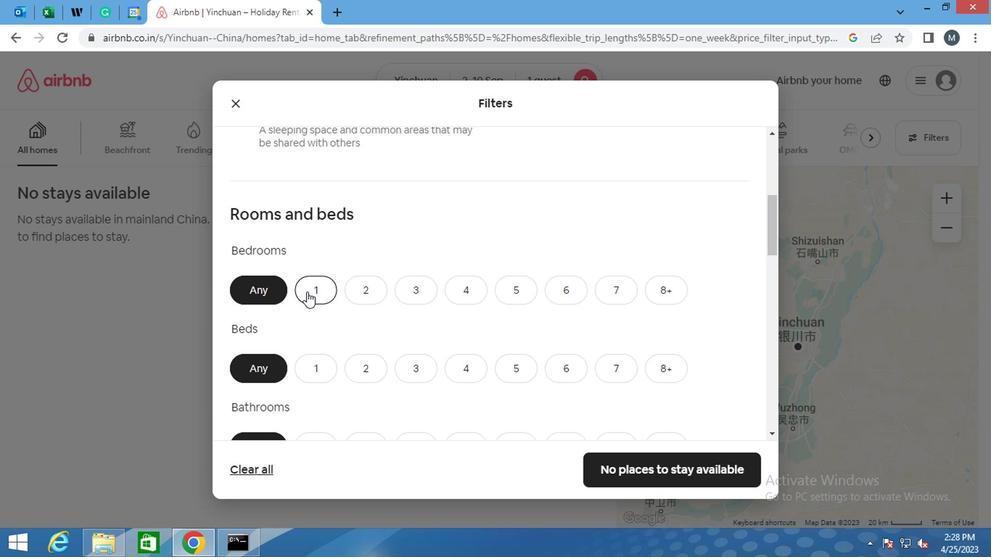 
Action: Mouse scrolled (329, 279) with delta (0, 0)
Screenshot: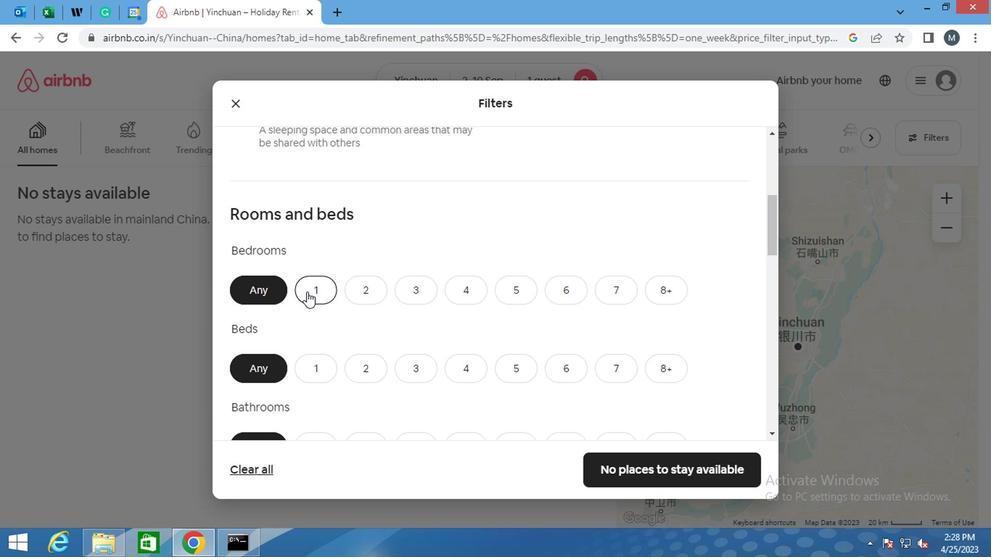 
Action: Mouse moved to (329, 284)
Screenshot: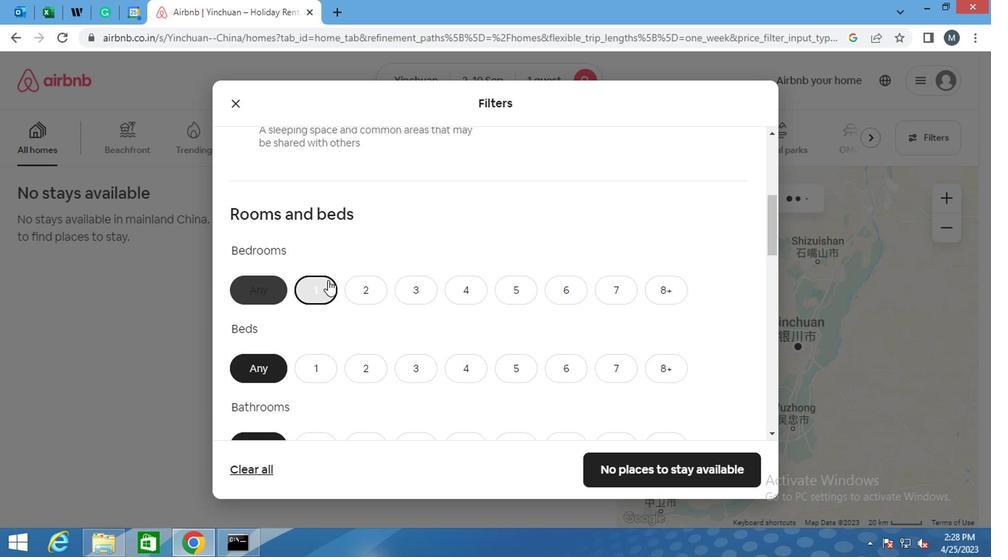 
Action: Mouse scrolled (329, 283) with delta (0, -1)
Screenshot: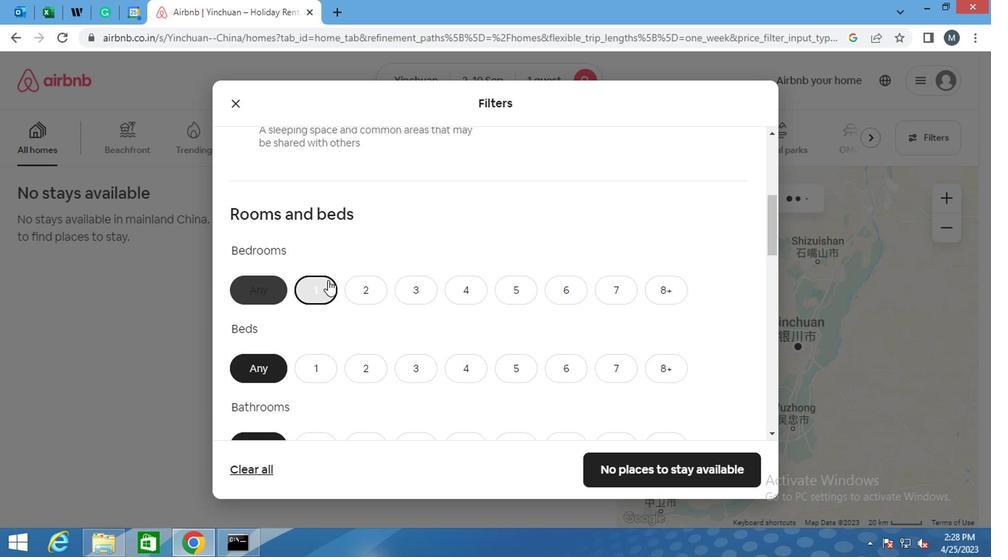 
Action: Mouse moved to (313, 216)
Screenshot: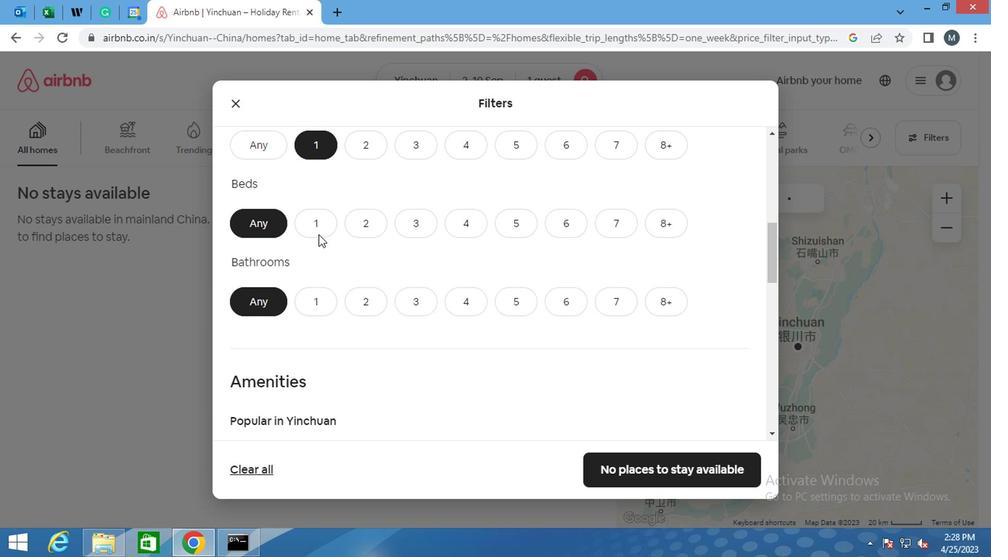 
Action: Mouse pressed left at (313, 216)
Screenshot: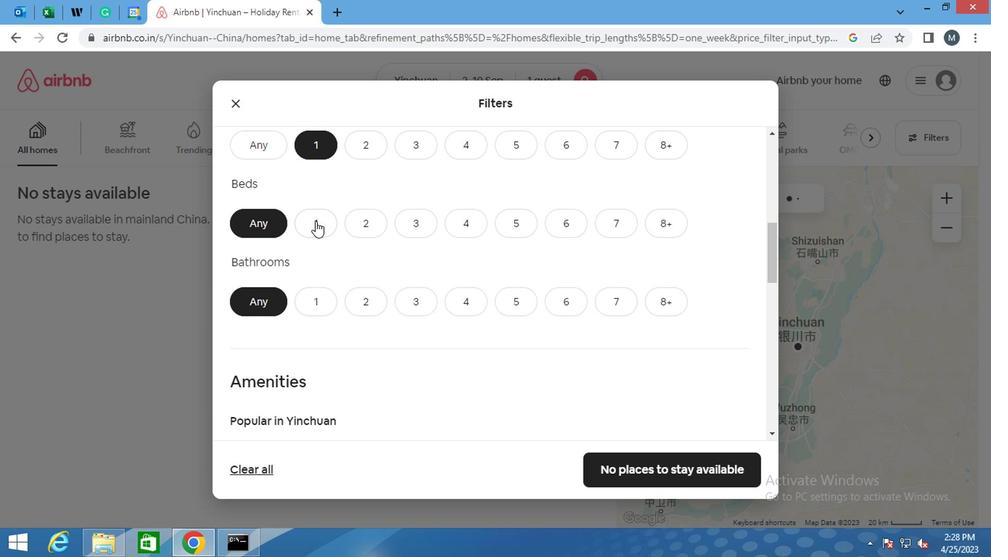 
Action: Mouse moved to (317, 297)
Screenshot: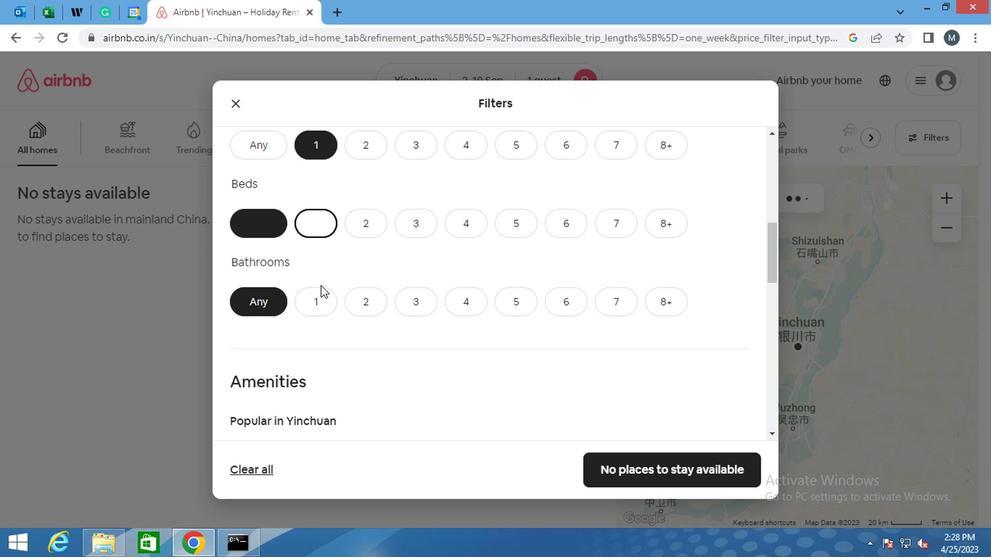 
Action: Mouse pressed left at (317, 297)
Screenshot: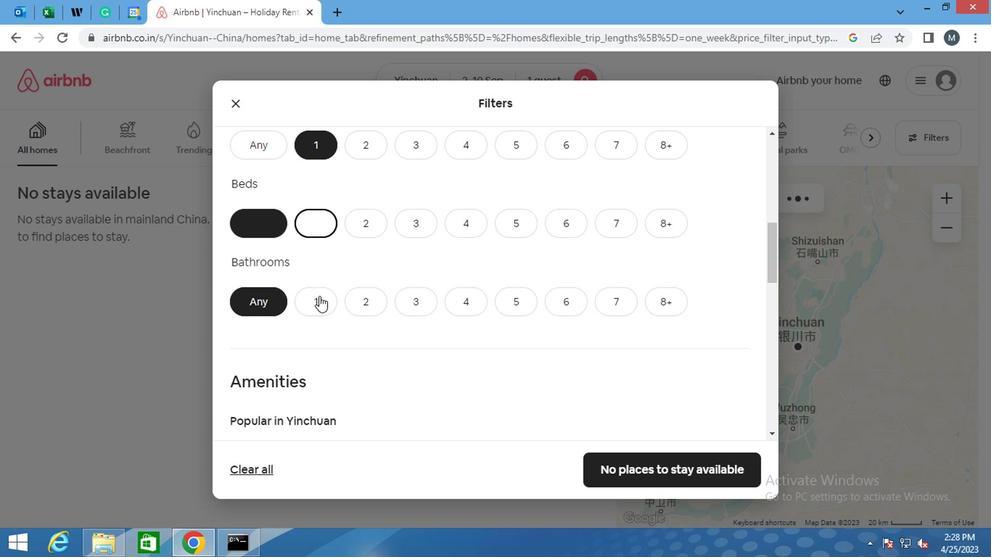 
Action: Mouse moved to (325, 262)
Screenshot: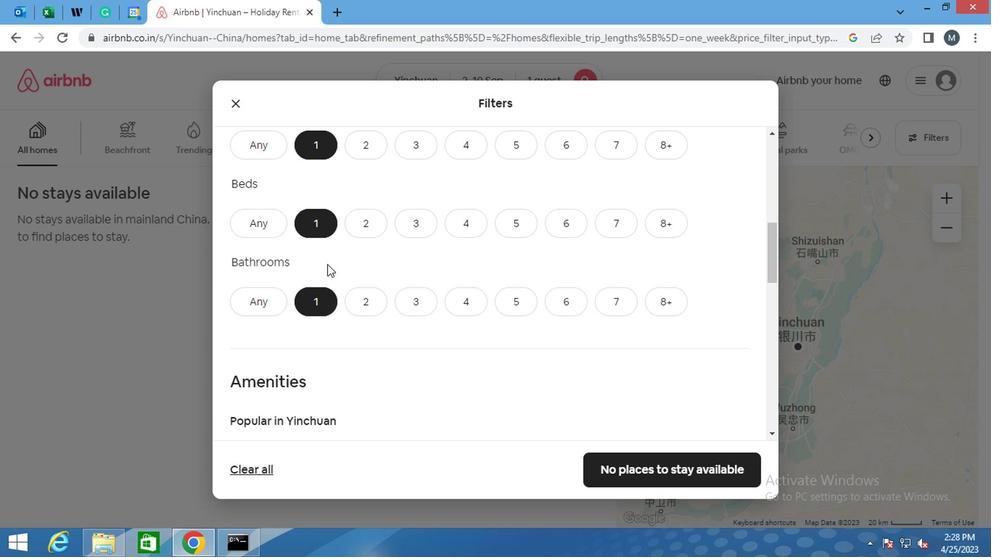 
Action: Mouse scrolled (325, 261) with delta (0, -1)
Screenshot: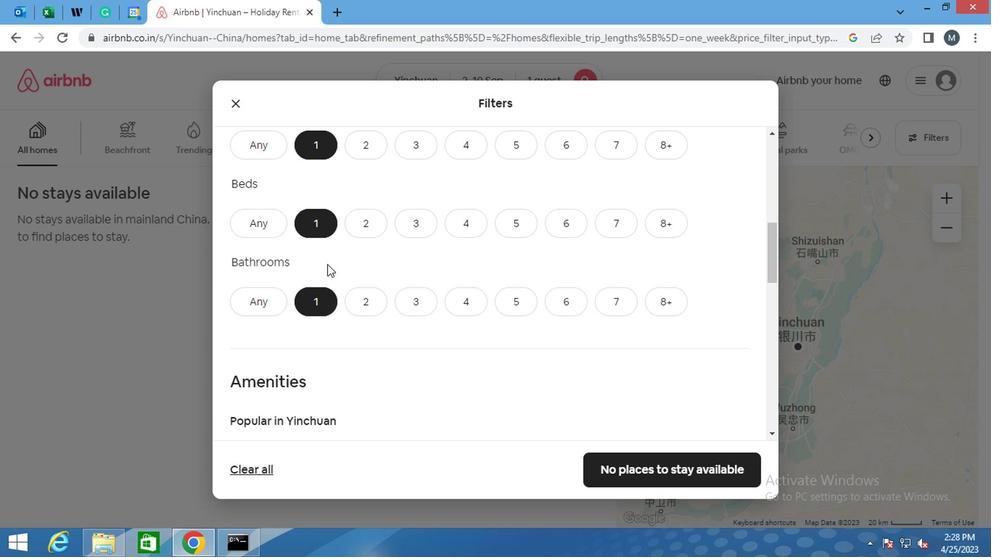 
Action: Mouse moved to (325, 262)
Screenshot: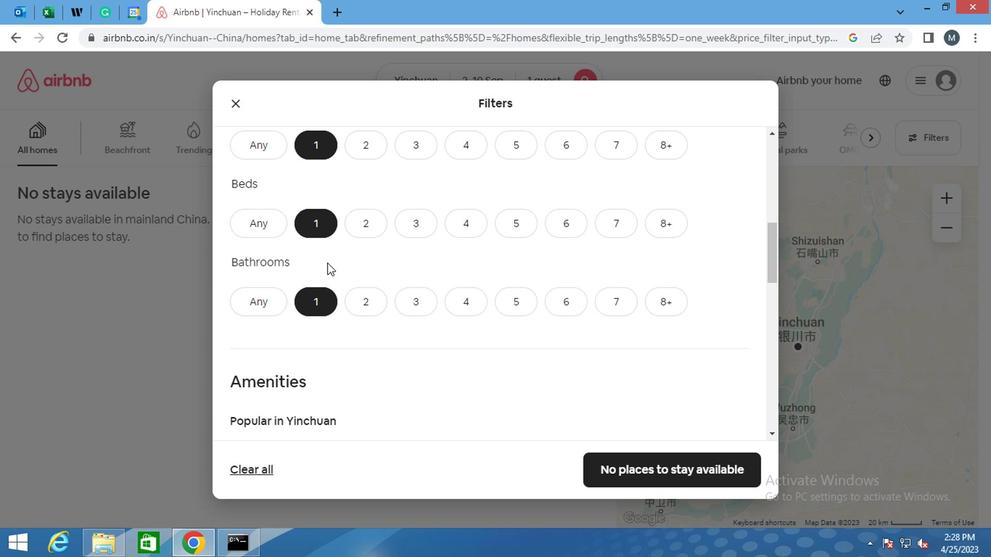 
Action: Mouse scrolled (325, 261) with delta (0, -1)
Screenshot: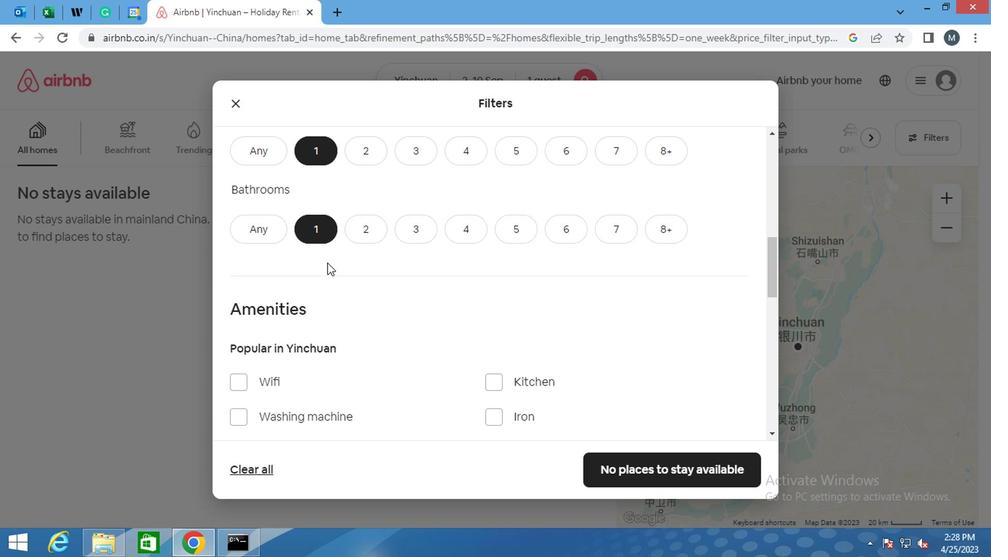 
Action: Mouse moved to (317, 270)
Screenshot: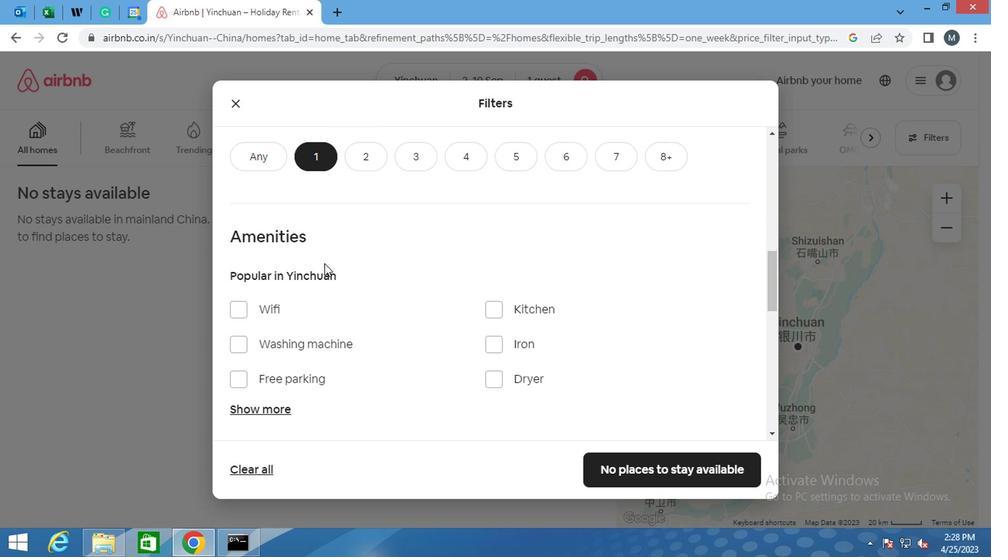 
Action: Mouse scrolled (317, 269) with delta (0, -1)
Screenshot: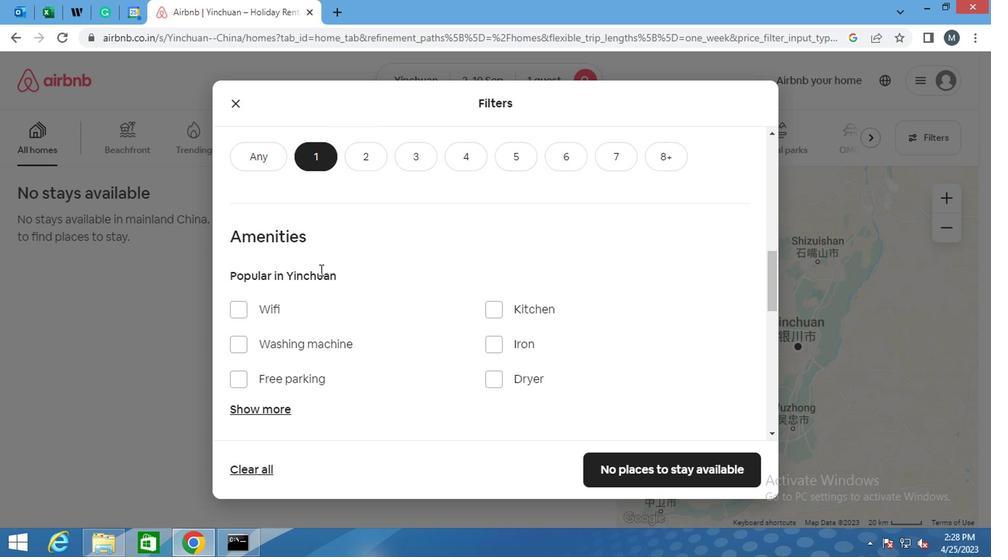 
Action: Mouse moved to (303, 268)
Screenshot: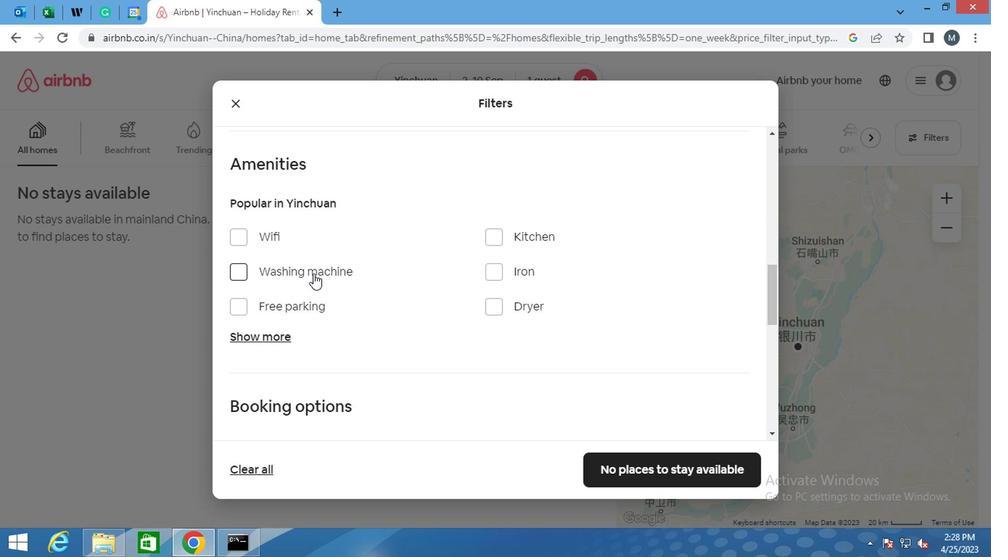 
Action: Mouse scrolled (303, 267) with delta (0, -1)
Screenshot: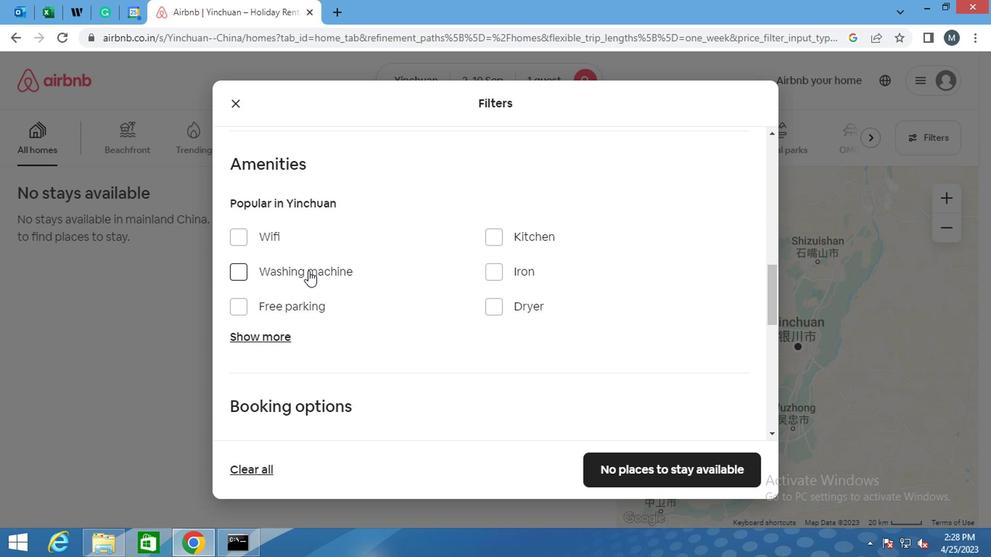 
Action: Mouse moved to (242, 192)
Screenshot: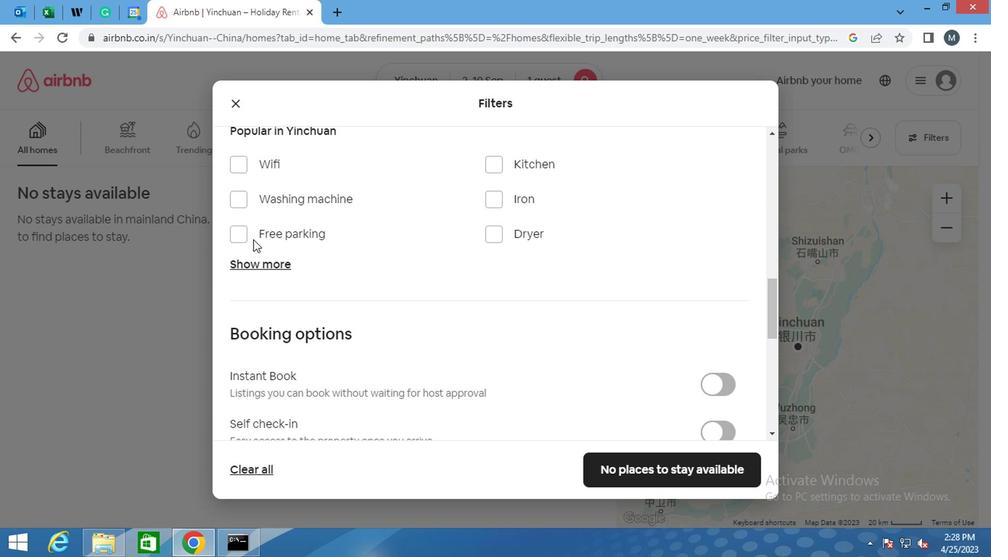 
Action: Mouse pressed left at (242, 192)
Screenshot: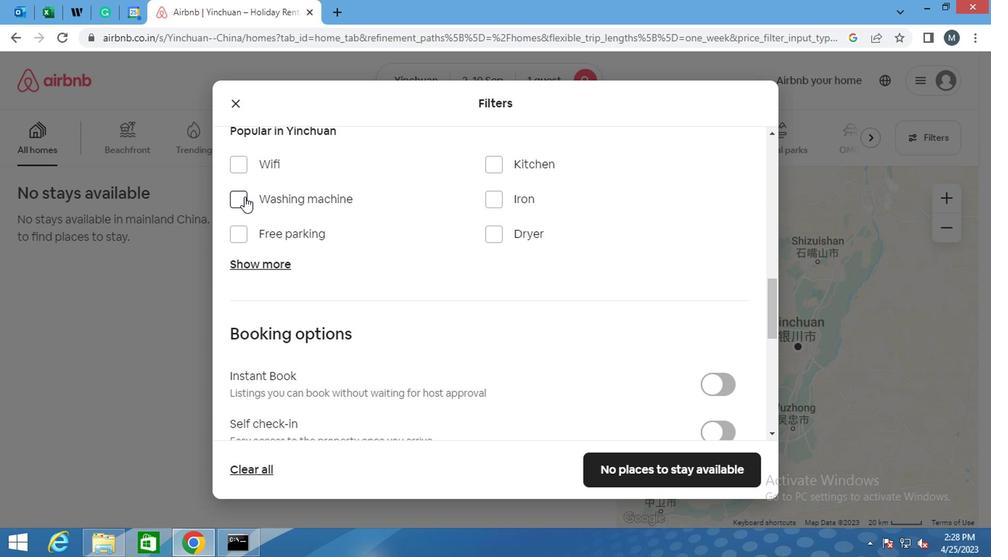 
Action: Mouse moved to (330, 212)
Screenshot: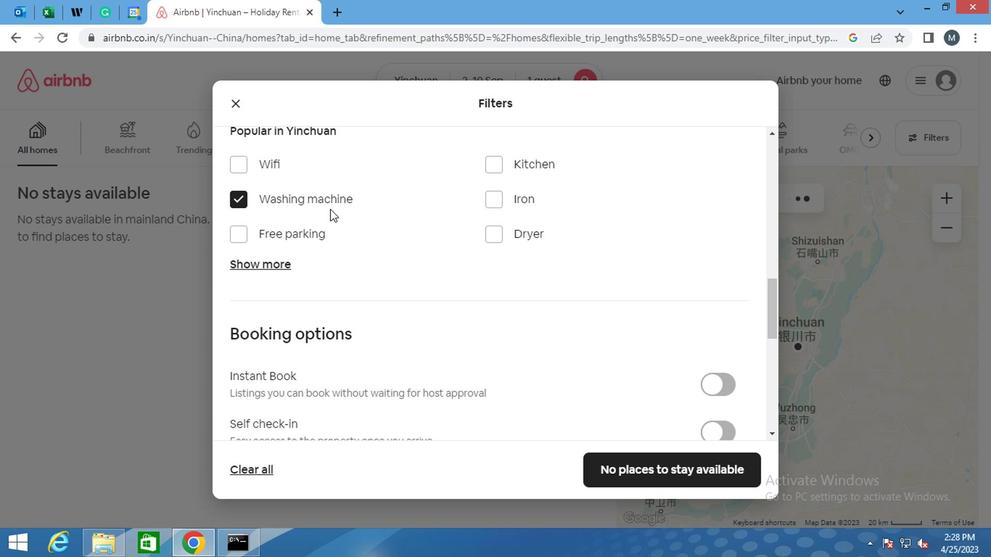 
Action: Mouse scrolled (330, 211) with delta (0, -1)
Screenshot: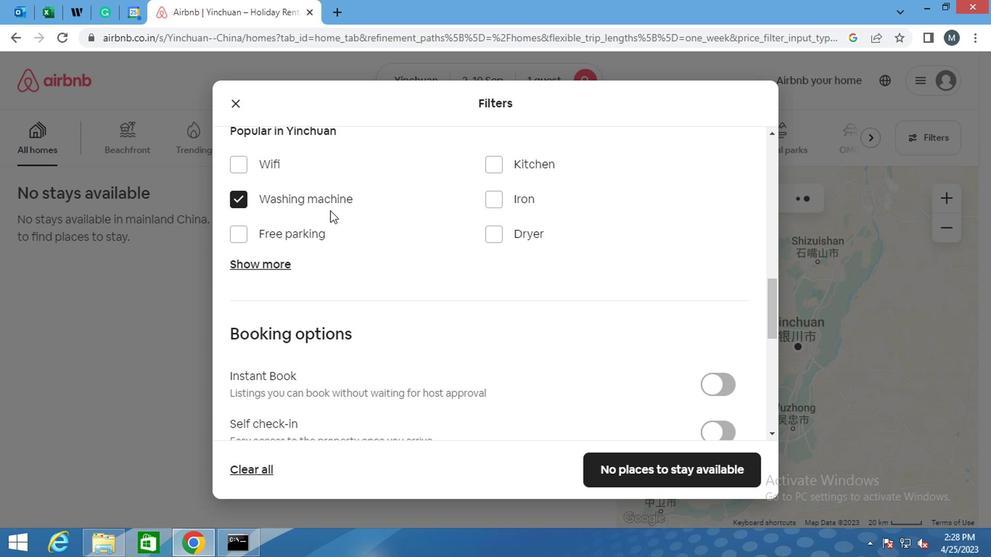 
Action: Mouse moved to (334, 216)
Screenshot: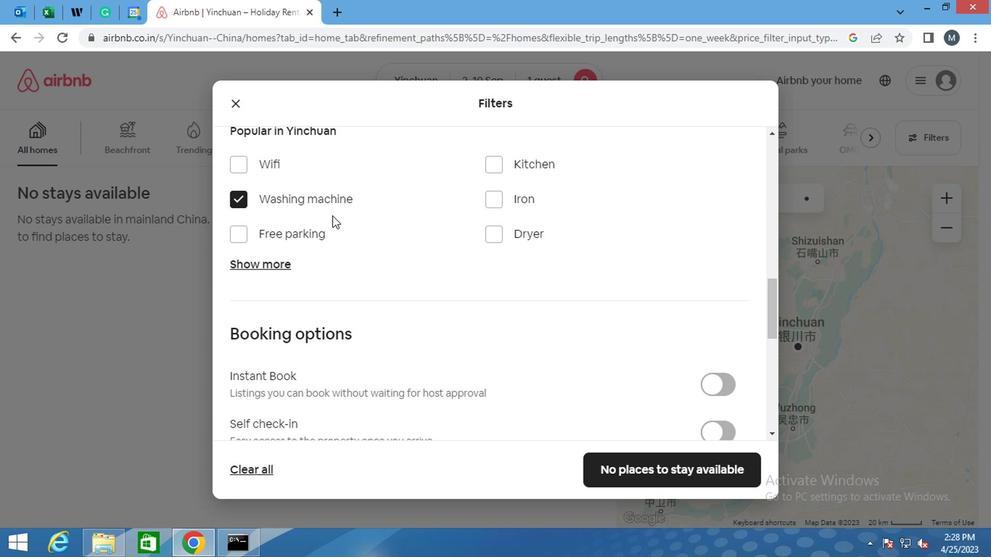 
Action: Mouse scrolled (334, 215) with delta (0, -1)
Screenshot: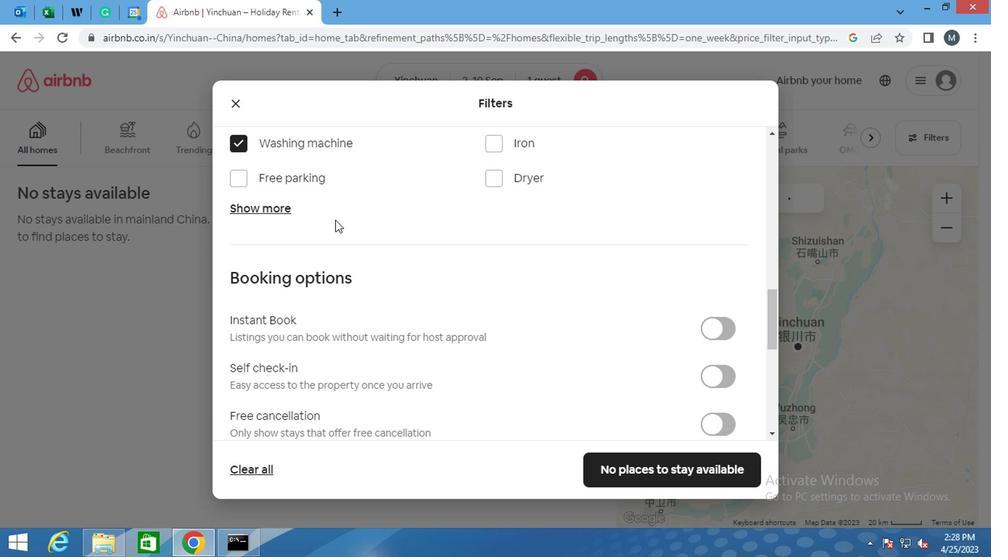 
Action: Mouse moved to (454, 240)
Screenshot: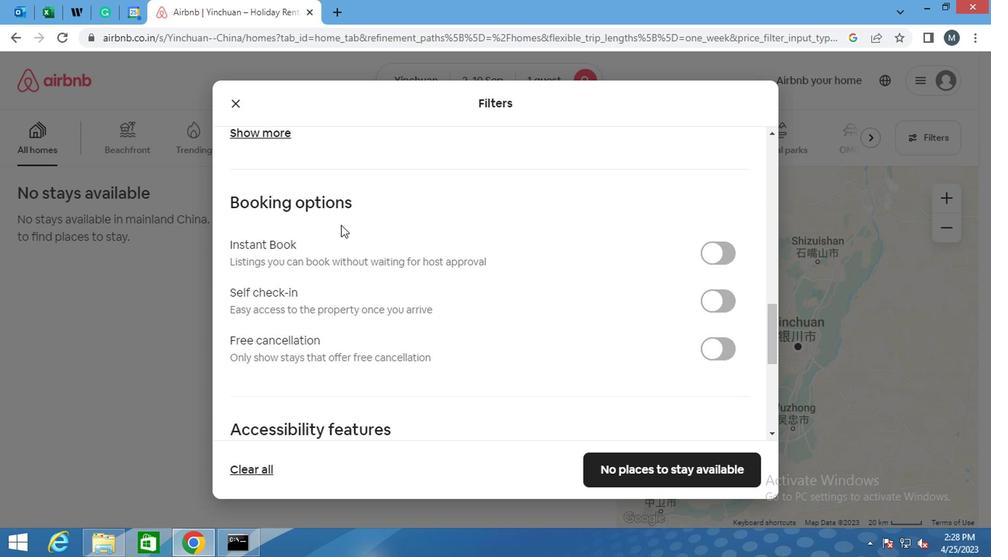 
Action: Mouse scrolled (454, 239) with delta (0, -1)
Screenshot: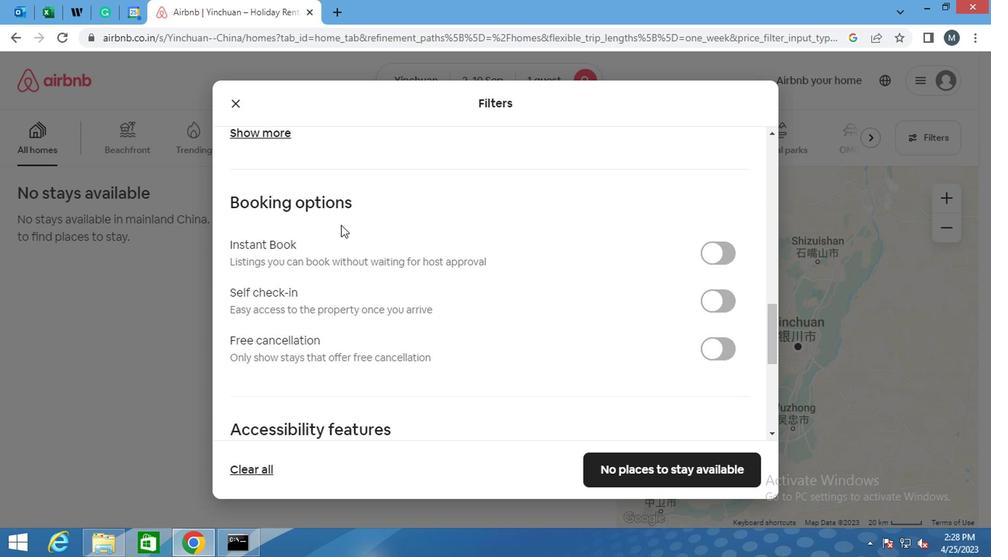 
Action: Mouse moved to (455, 242)
Screenshot: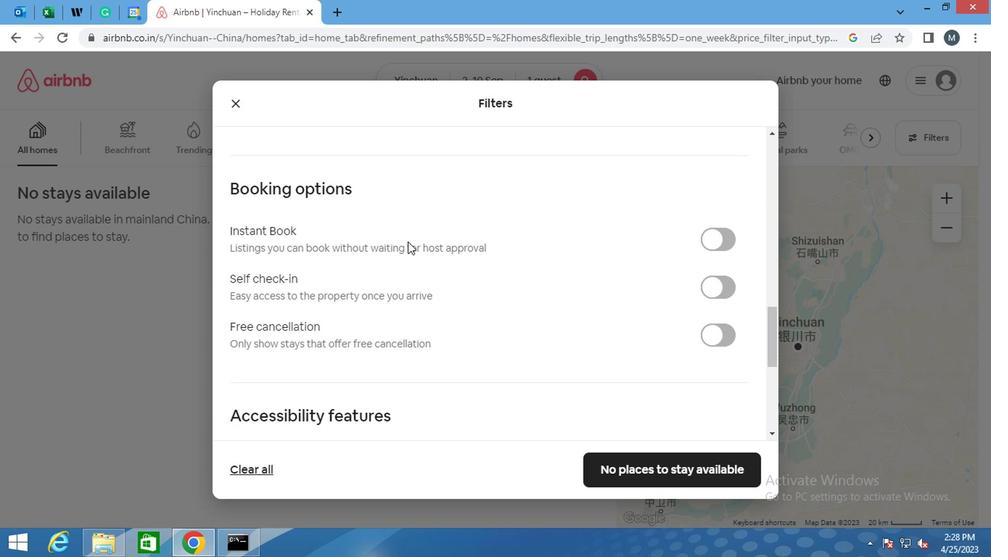 
Action: Mouse scrolled (455, 241) with delta (0, -1)
Screenshot: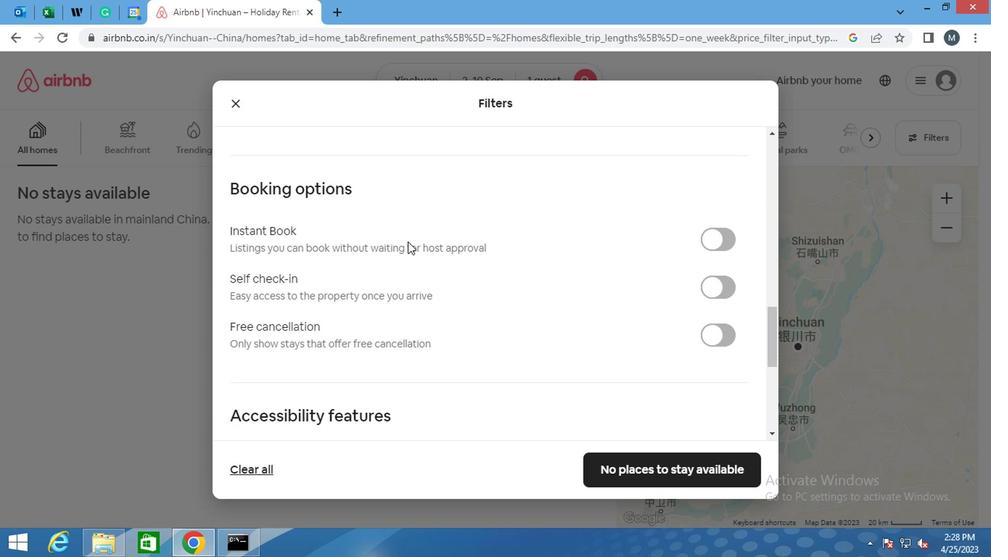 
Action: Mouse moved to (713, 140)
Screenshot: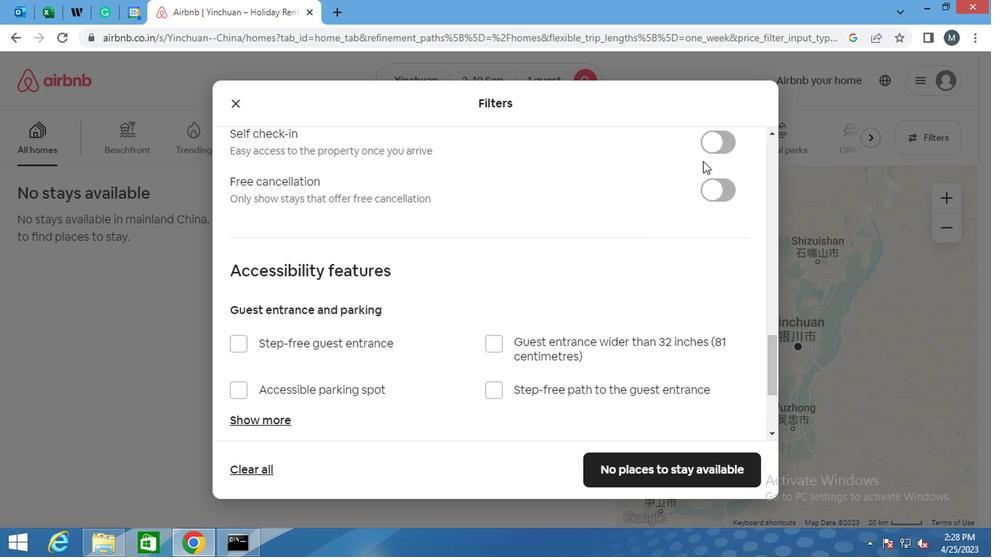 
Action: Mouse pressed left at (713, 140)
Screenshot: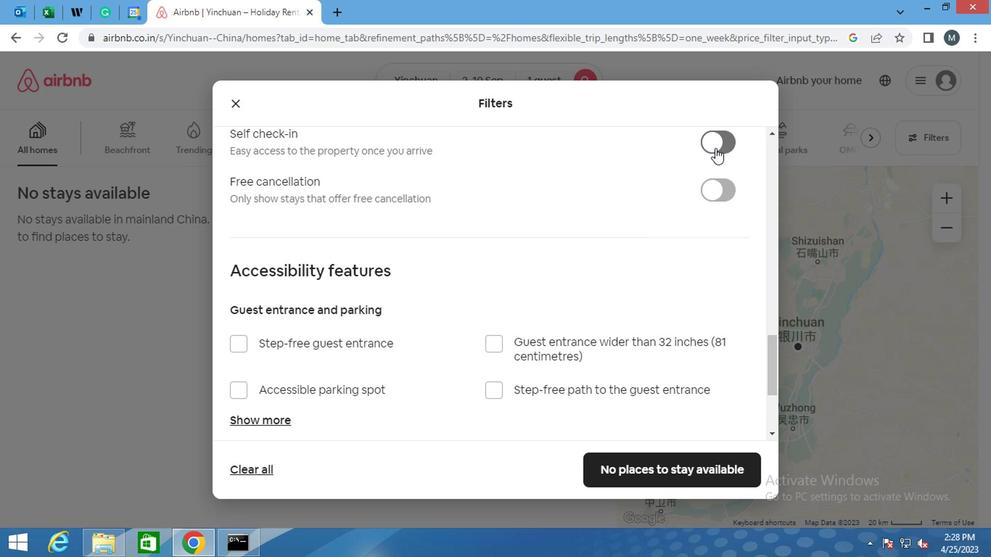 
Action: Mouse moved to (520, 245)
Screenshot: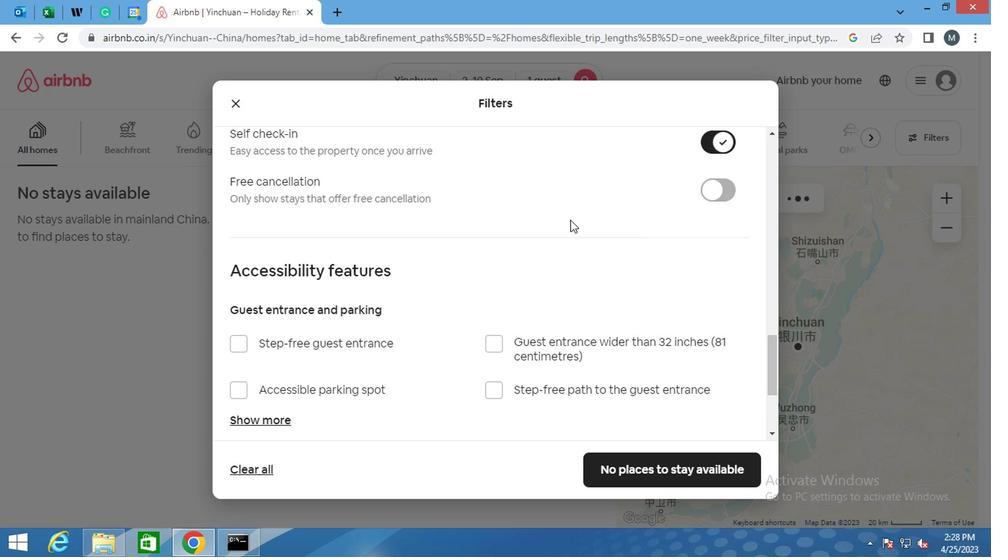 
Action: Mouse scrolled (520, 244) with delta (0, -1)
Screenshot: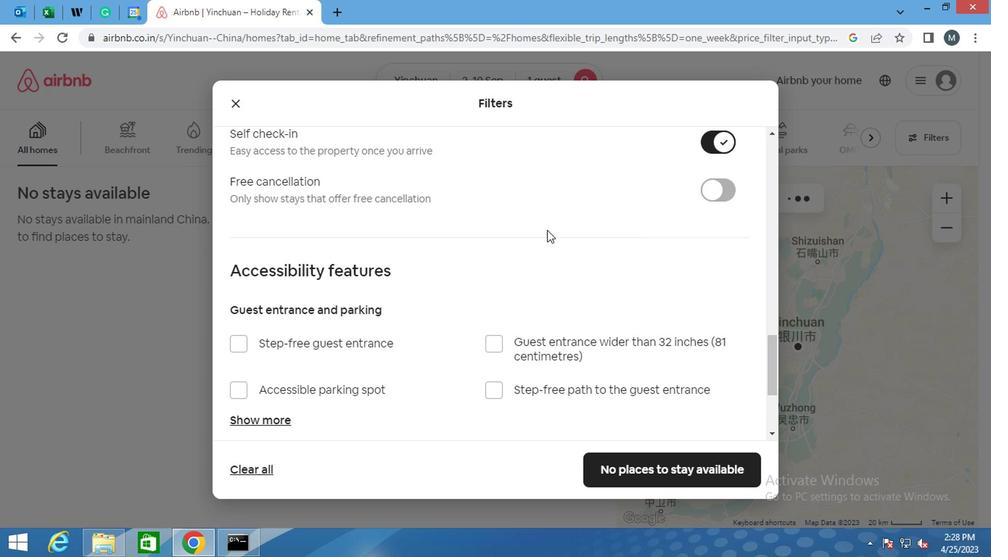 
Action: Mouse moved to (494, 281)
Screenshot: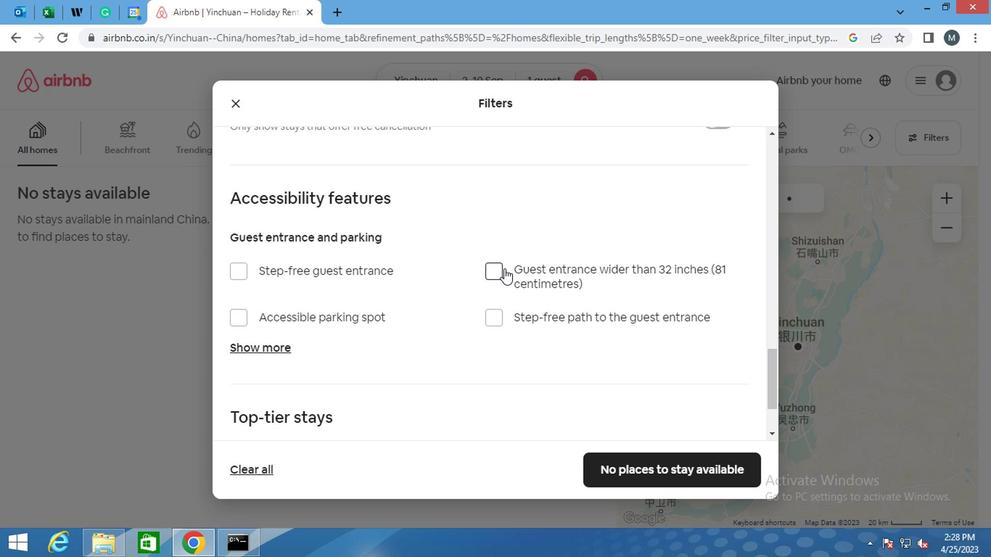 
Action: Mouse scrolled (494, 281) with delta (0, 0)
Screenshot: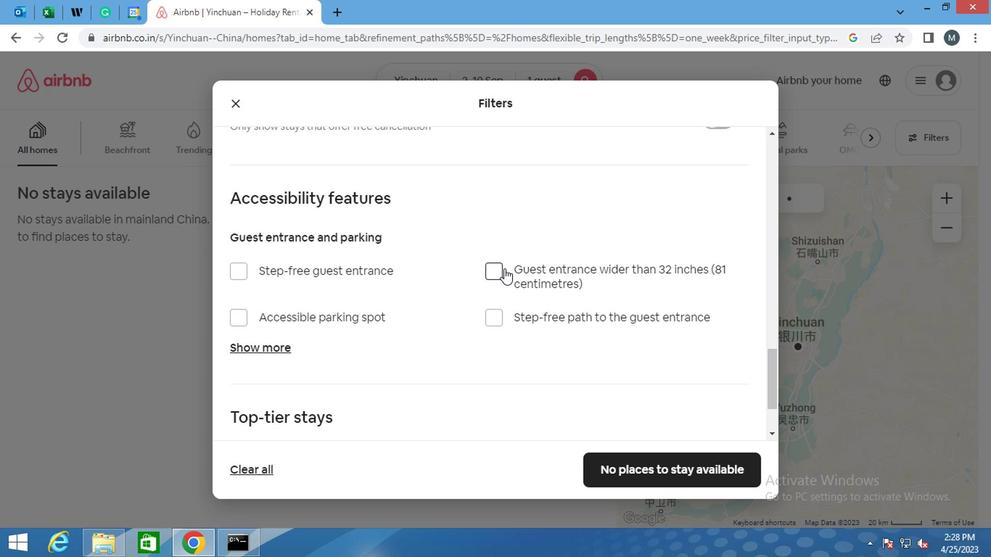 
Action: Mouse moved to (493, 309)
Screenshot: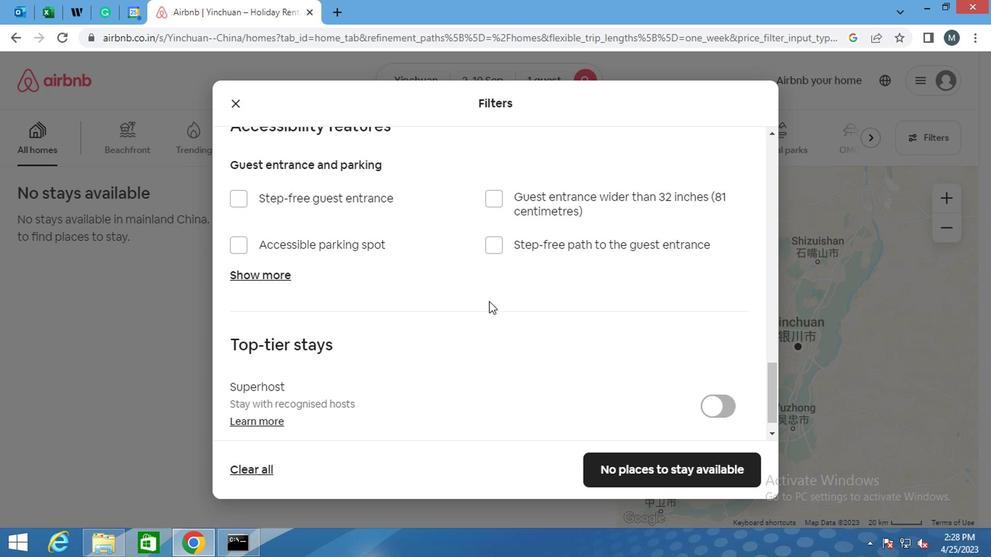 
Action: Mouse scrolled (493, 309) with delta (0, 0)
Screenshot: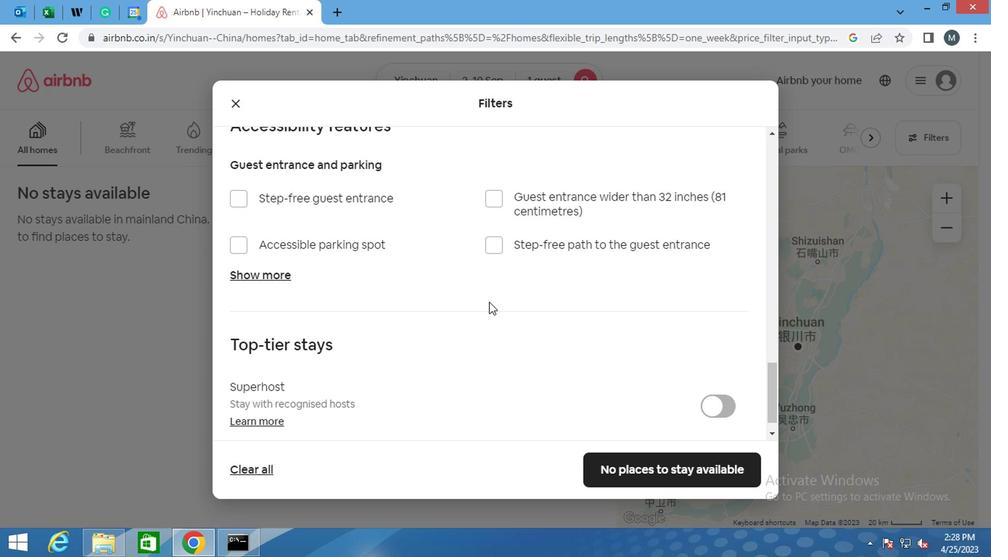 
Action: Mouse moved to (494, 313)
Screenshot: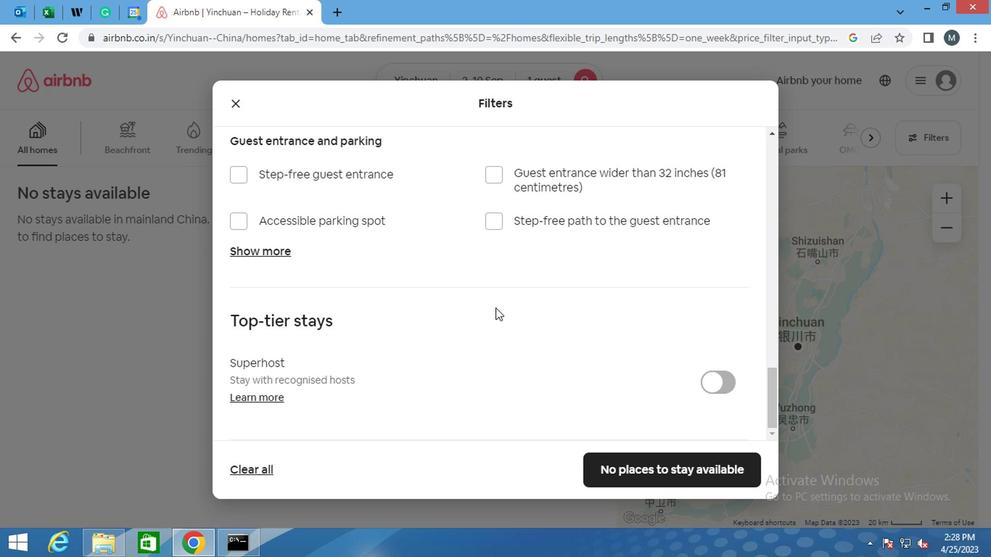 
Action: Mouse scrolled (494, 312) with delta (0, 0)
Screenshot: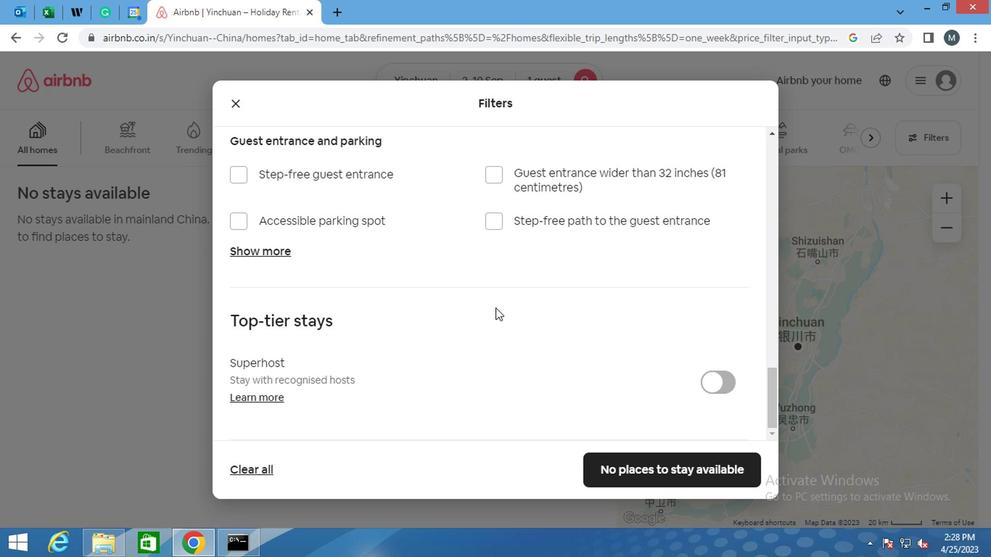 
Action: Mouse moved to (494, 314)
Screenshot: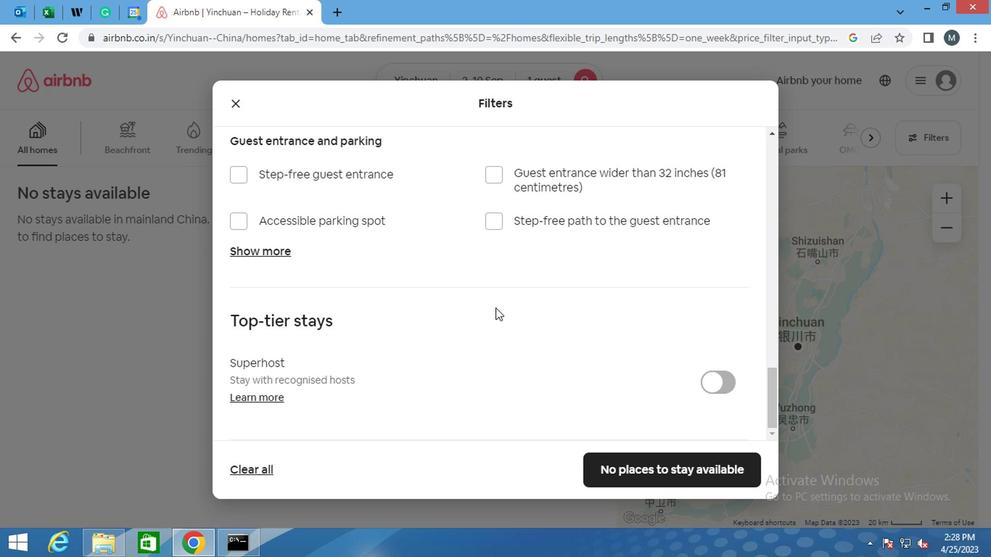 
Action: Mouse scrolled (494, 314) with delta (0, 0)
Screenshot: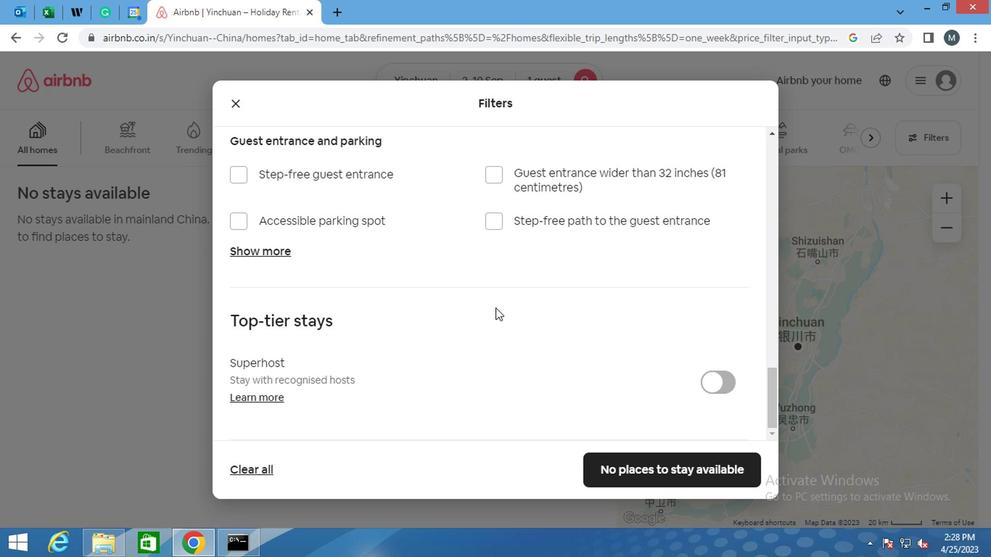 
Action: Mouse moved to (494, 316)
Screenshot: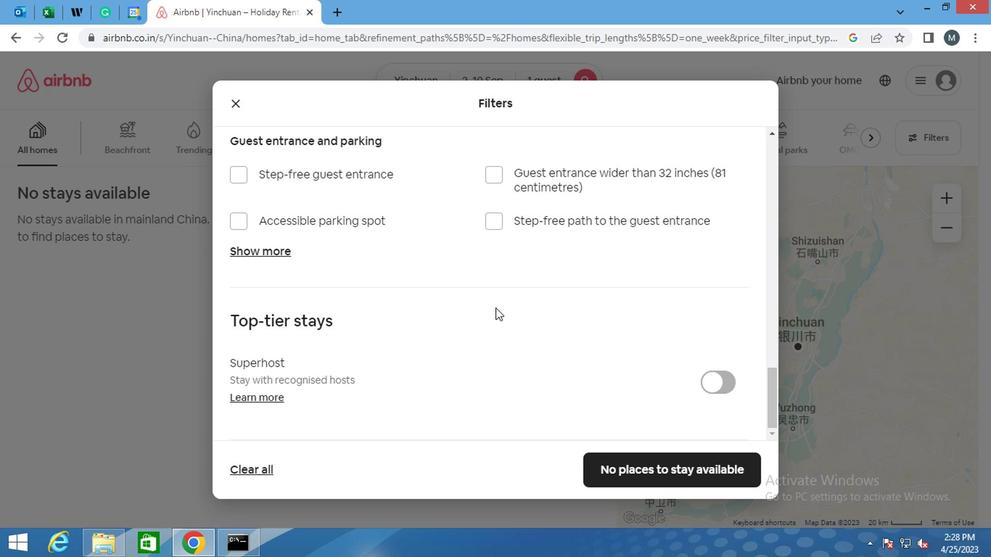 
Action: Mouse scrolled (494, 315) with delta (0, 0)
Screenshot: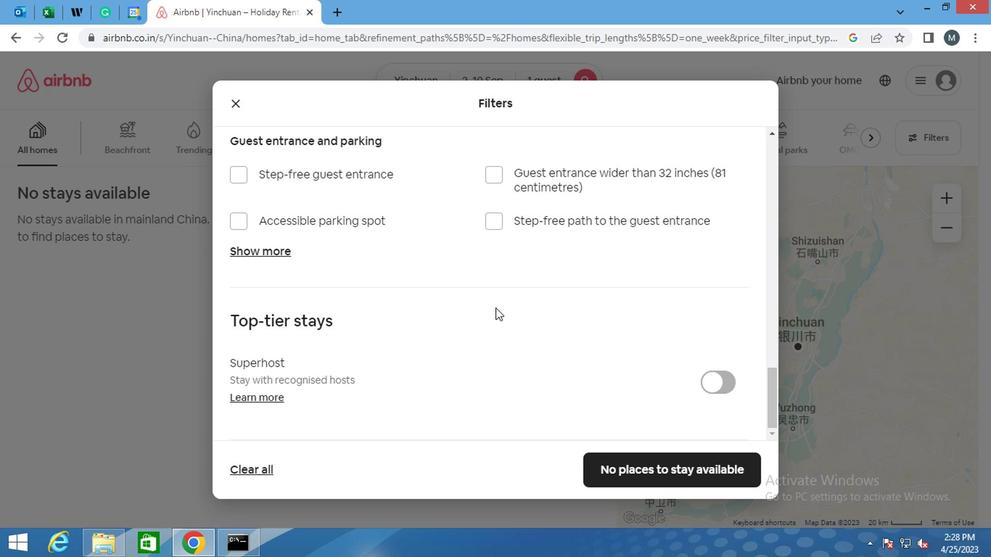 
Action: Mouse moved to (494, 323)
Screenshot: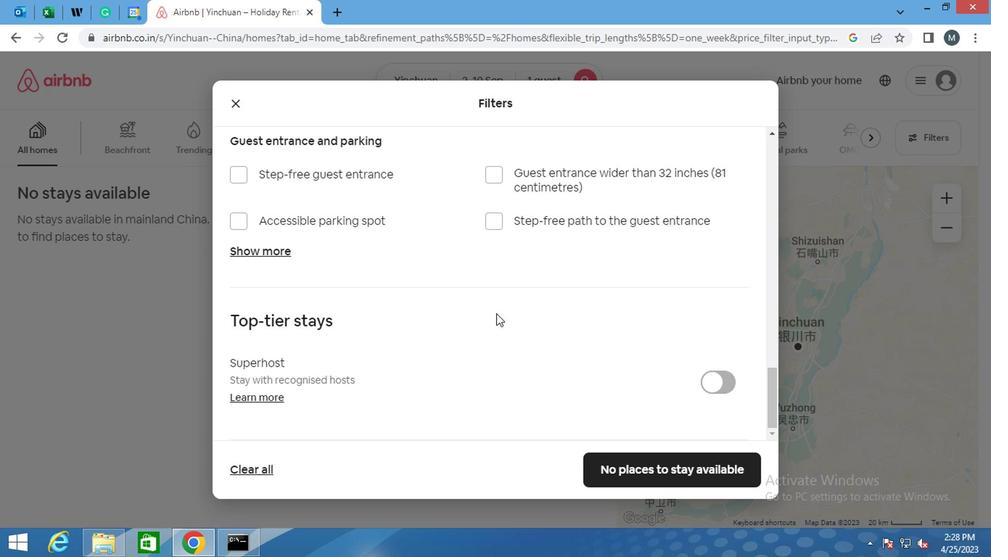 
Action: Mouse scrolled (494, 322) with delta (0, -1)
Screenshot: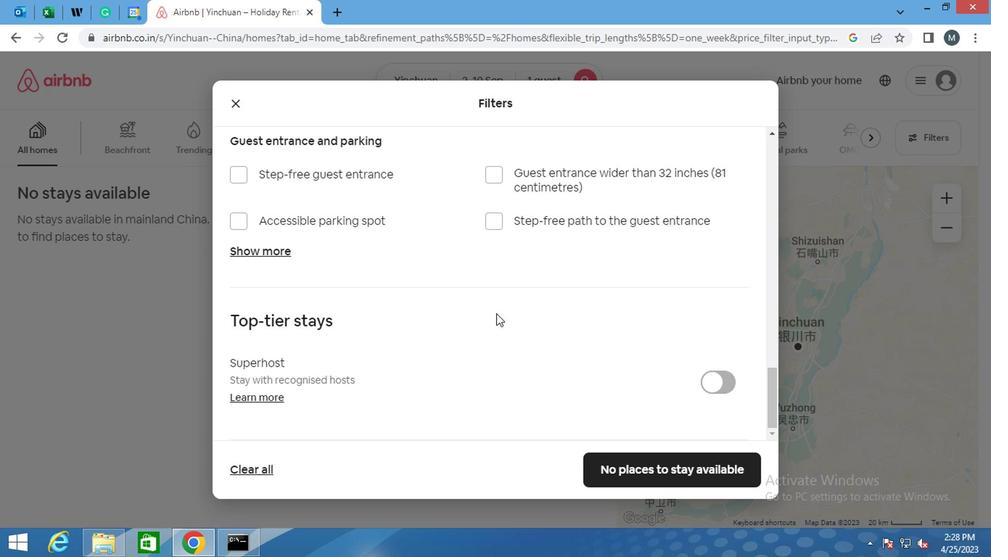 
Action: Mouse moved to (497, 330)
Screenshot: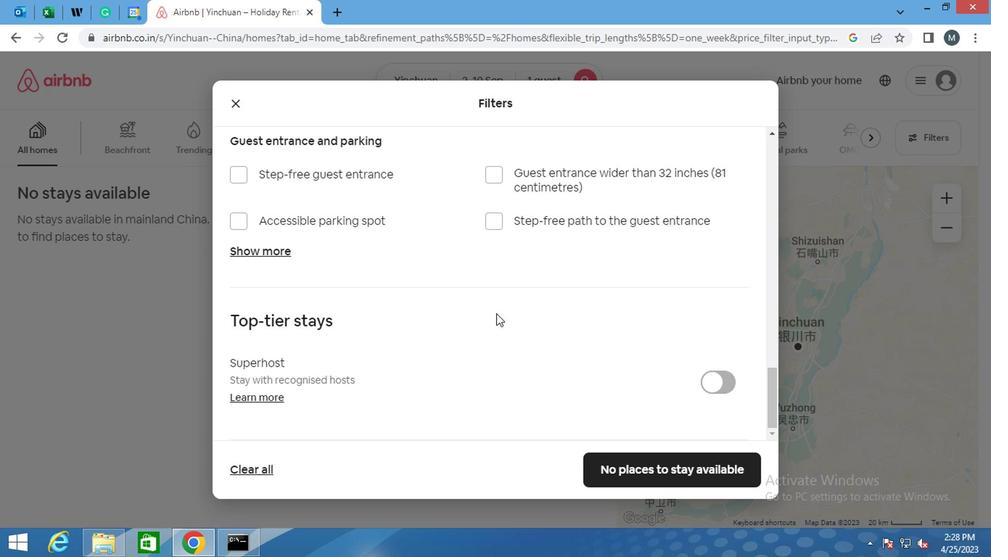 
Action: Mouse scrolled (497, 330) with delta (0, 0)
Screenshot: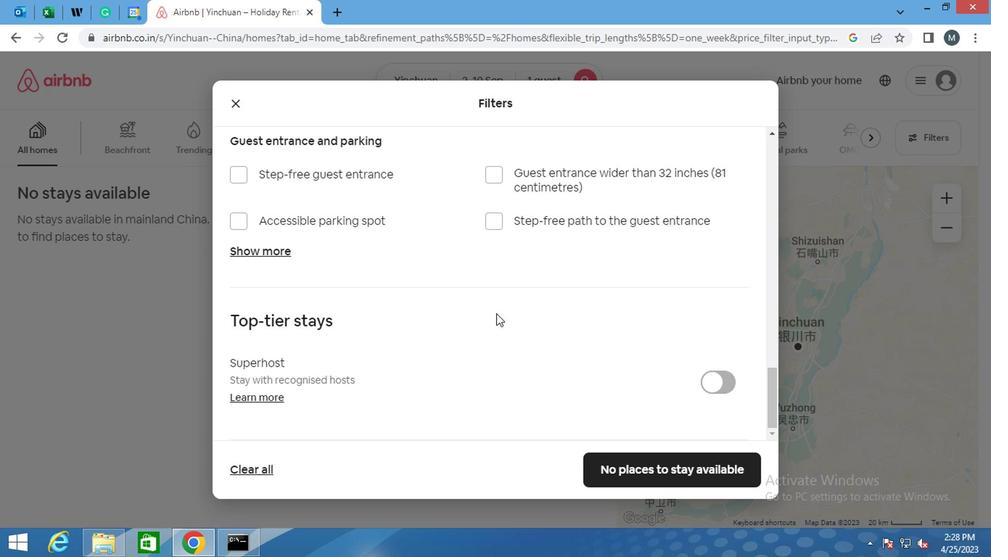 
Action: Mouse moved to (503, 339)
Screenshot: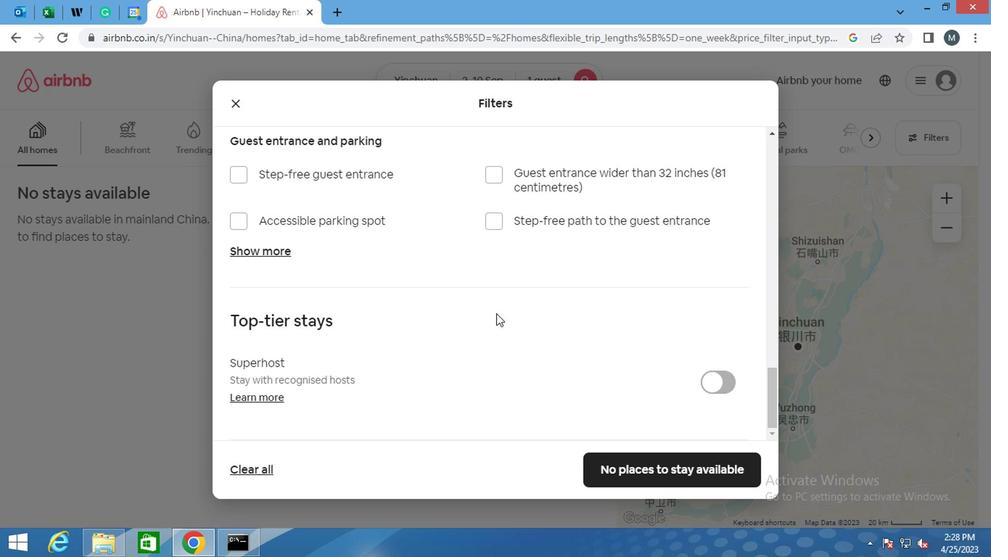 
Action: Mouse scrolled (503, 339) with delta (0, 0)
Screenshot: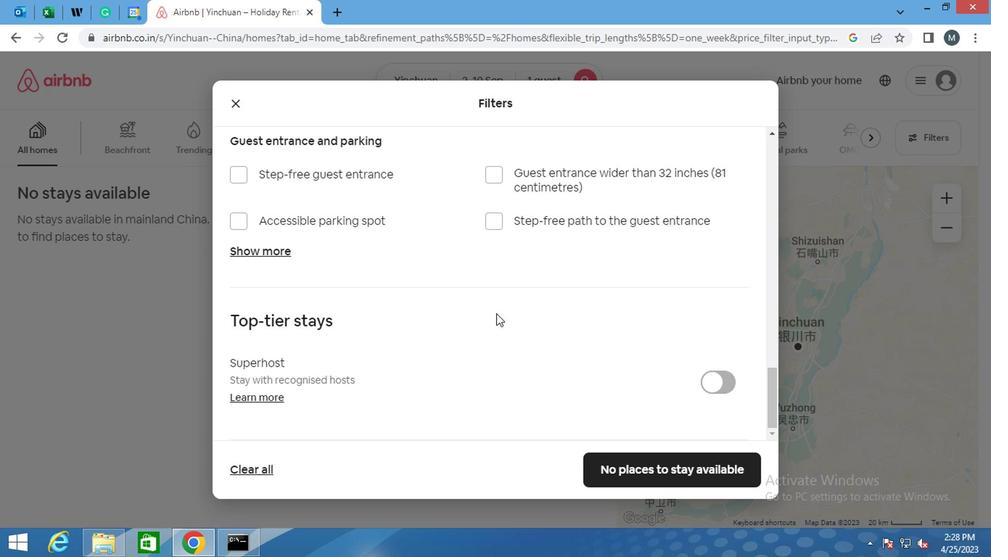 
Action: Mouse moved to (645, 484)
Screenshot: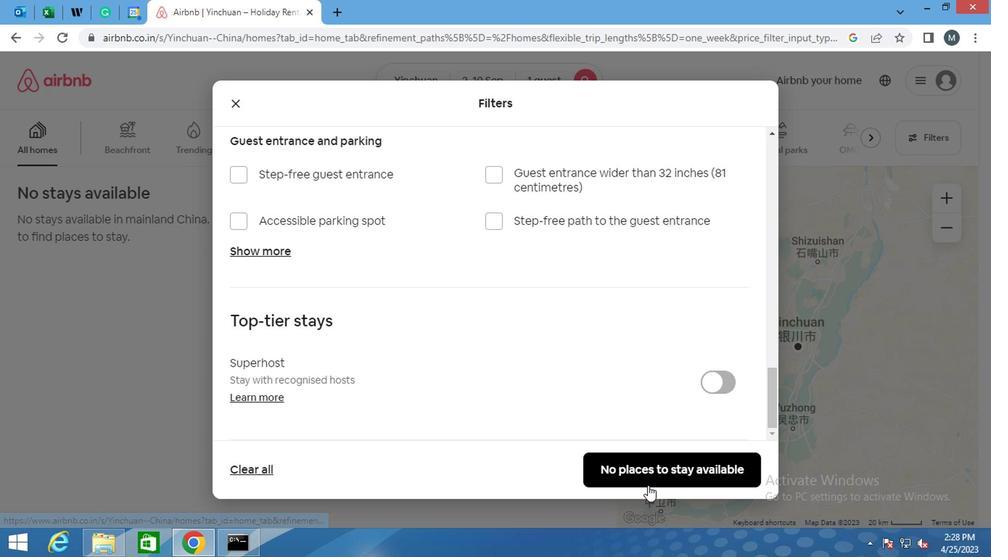 
Action: Mouse pressed left at (645, 484)
Screenshot: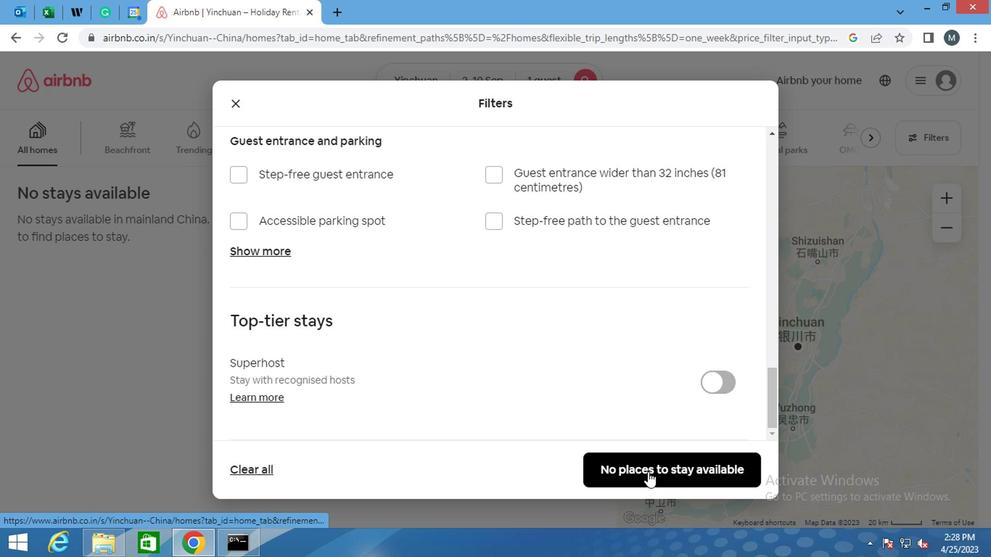 
